 Task: Create new customer invoice with Date Opened: 10-May-23, Select Customer: Depot Collective, Terms: Net 7. Make invoice entry for item-1 with Date: 10-May-23, Description: Spearmint Bb Tea Original Body Hair Inhibitor Balancing Tea
, Income Account: Income:Sales, Quantity: 6, Unit Price: 14.99, Sales Tax: Y, Sales Tax Included: N, Tax Table: Sales Tax. Post Invoice with Post Date: 10-May-23, Post to Accounts: Assets:Accounts Receivable. Pay / Process Payment with Transaction Date: 16-May-23, Amount: 93.54, Transfer Account: Checking Account. Go to 'Print Invoice'. Save a pdf copy of the invoice.
Action: Mouse moved to (151, 44)
Screenshot: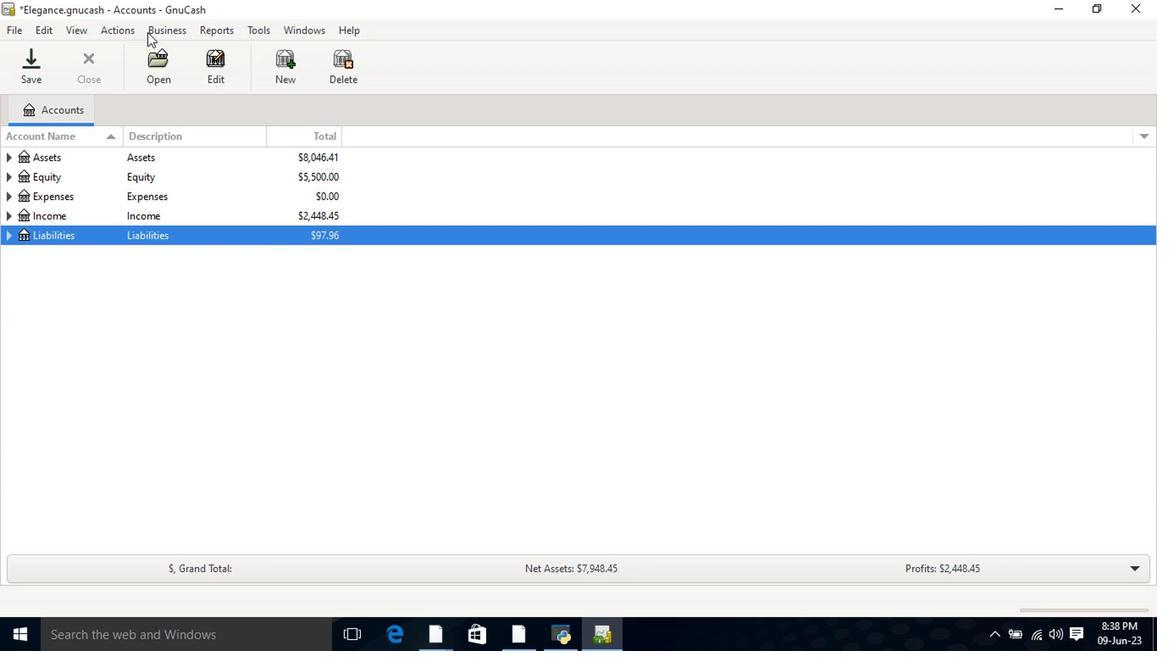 
Action: Mouse pressed left at (151, 44)
Screenshot: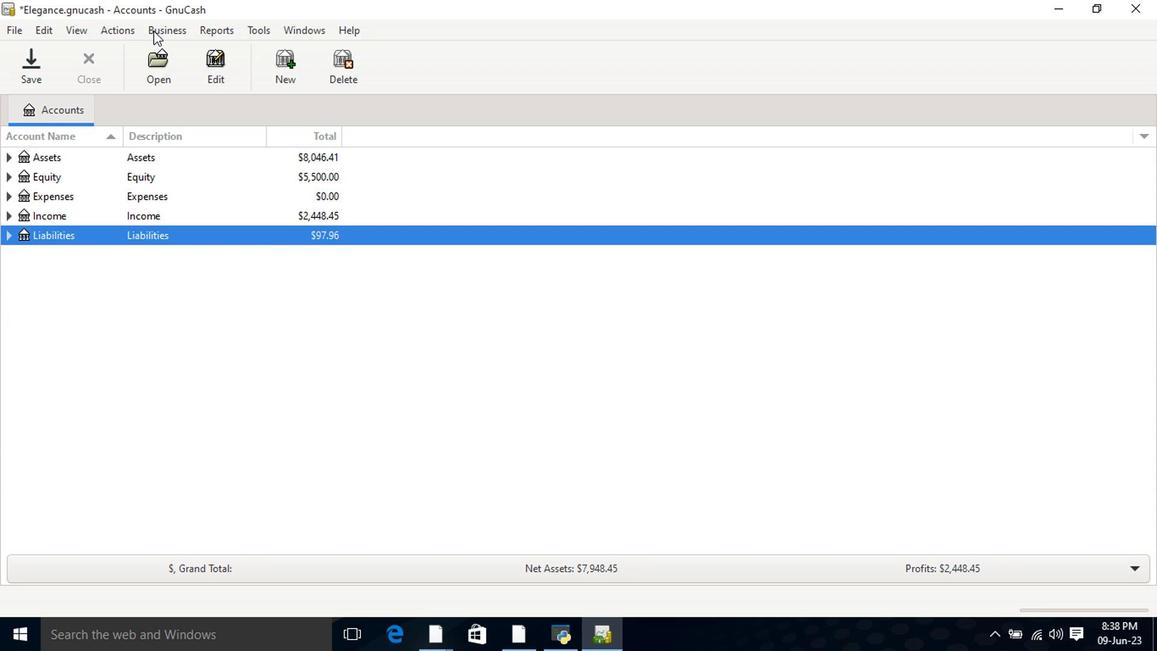 
Action: Mouse moved to (170, 59)
Screenshot: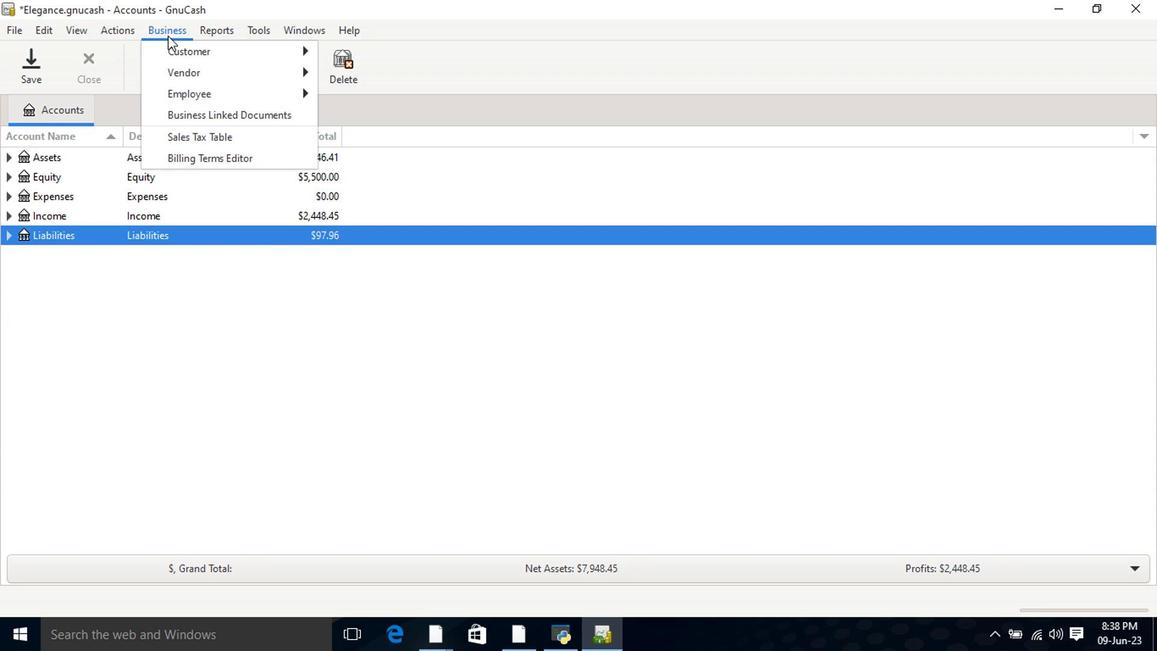 
Action: Mouse pressed left at (170, 59)
Screenshot: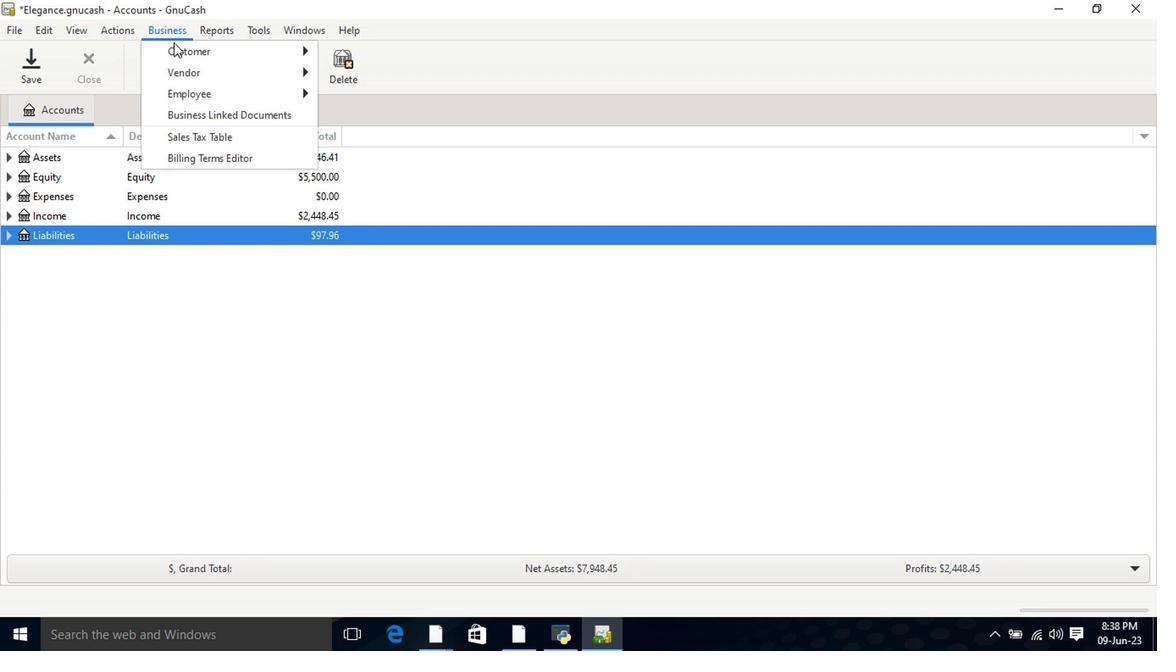 
Action: Mouse moved to (361, 127)
Screenshot: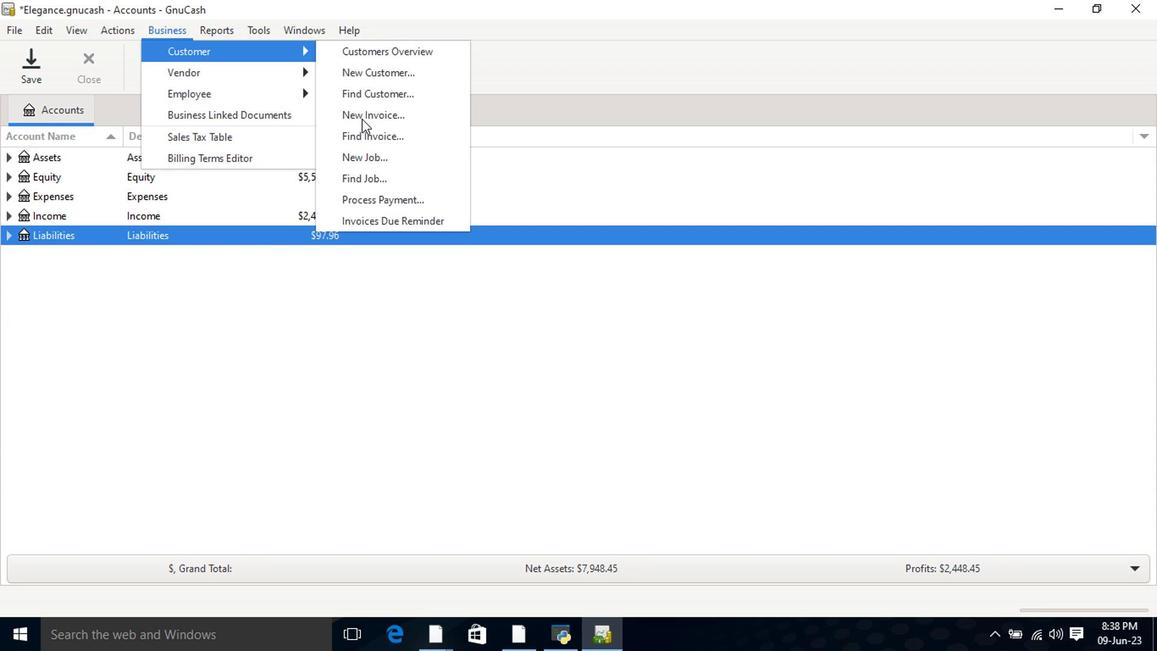 
Action: Mouse pressed left at (361, 127)
Screenshot: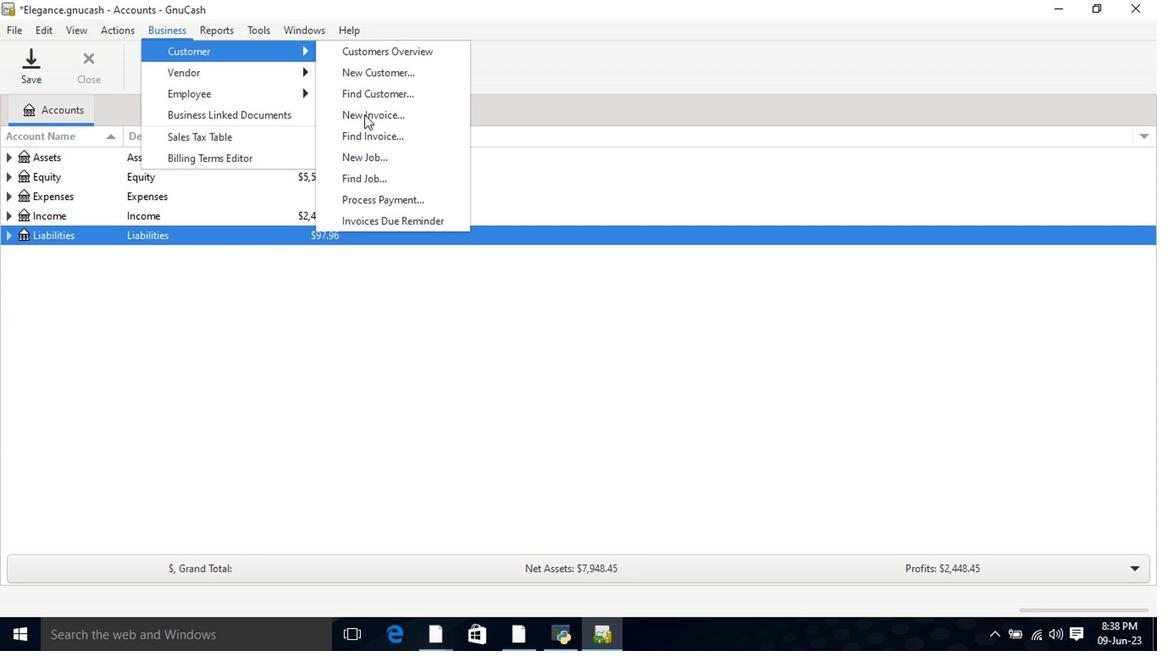 
Action: Mouse moved to (688, 265)
Screenshot: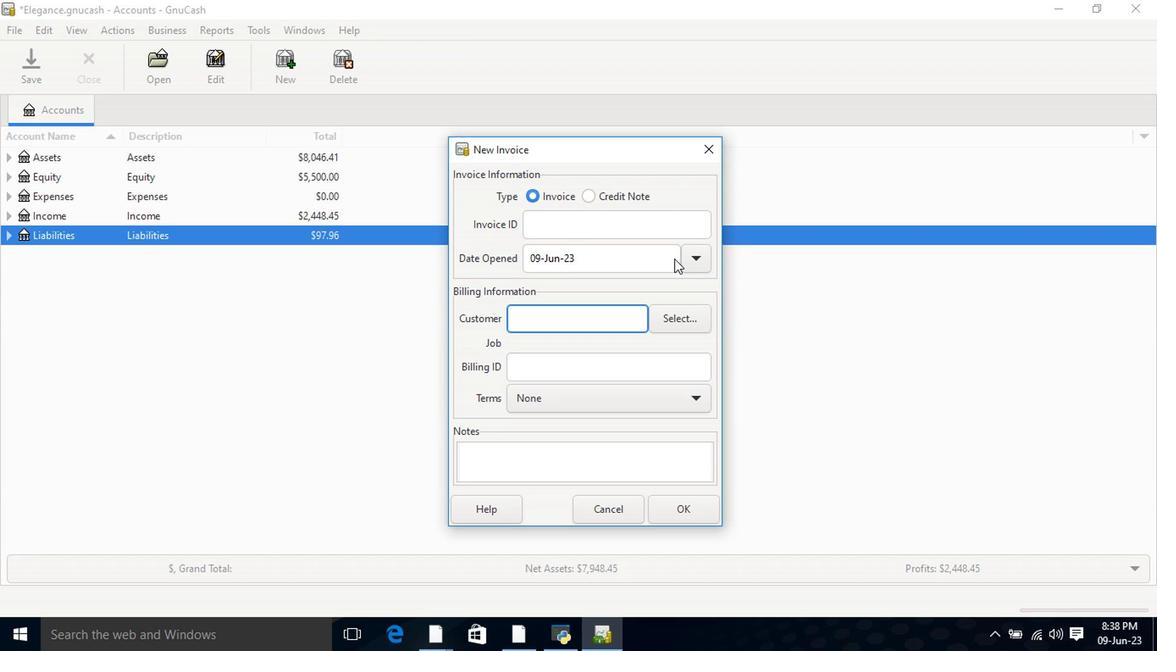 
Action: Mouse pressed left at (688, 265)
Screenshot: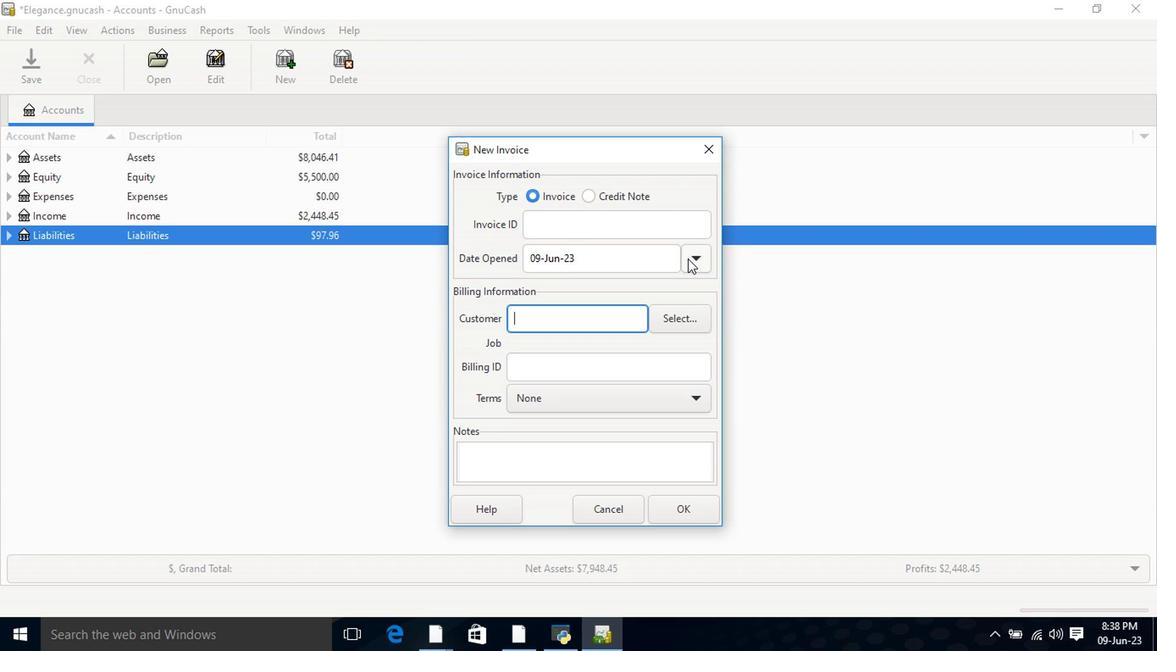 
Action: Mouse moved to (557, 288)
Screenshot: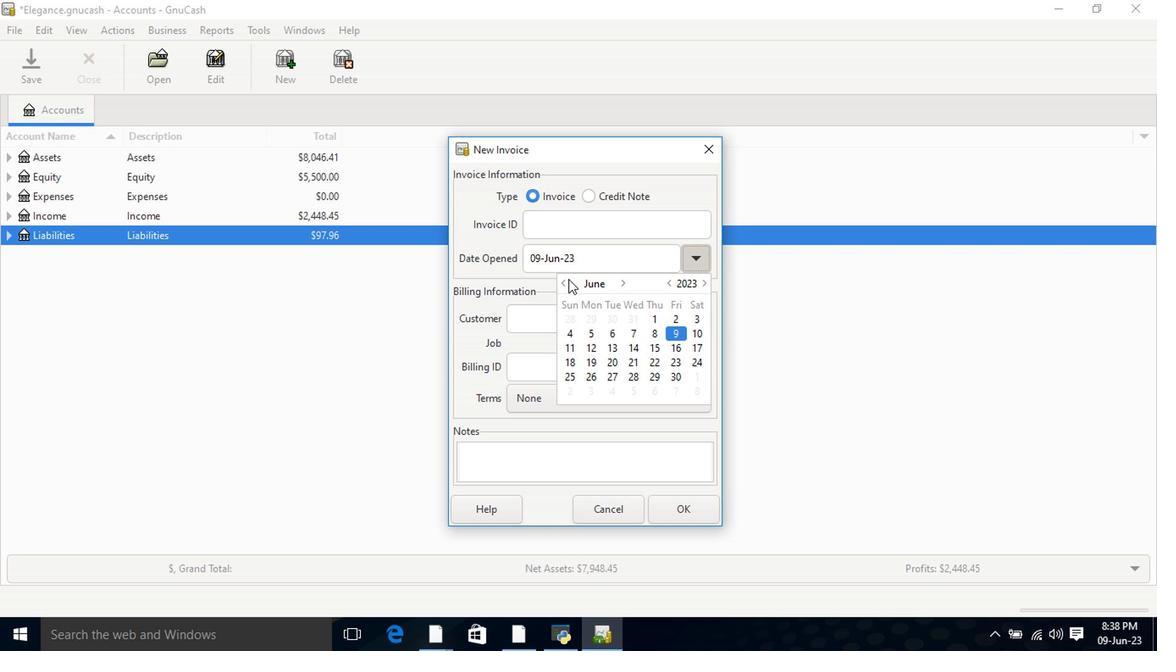 
Action: Mouse pressed left at (557, 288)
Screenshot: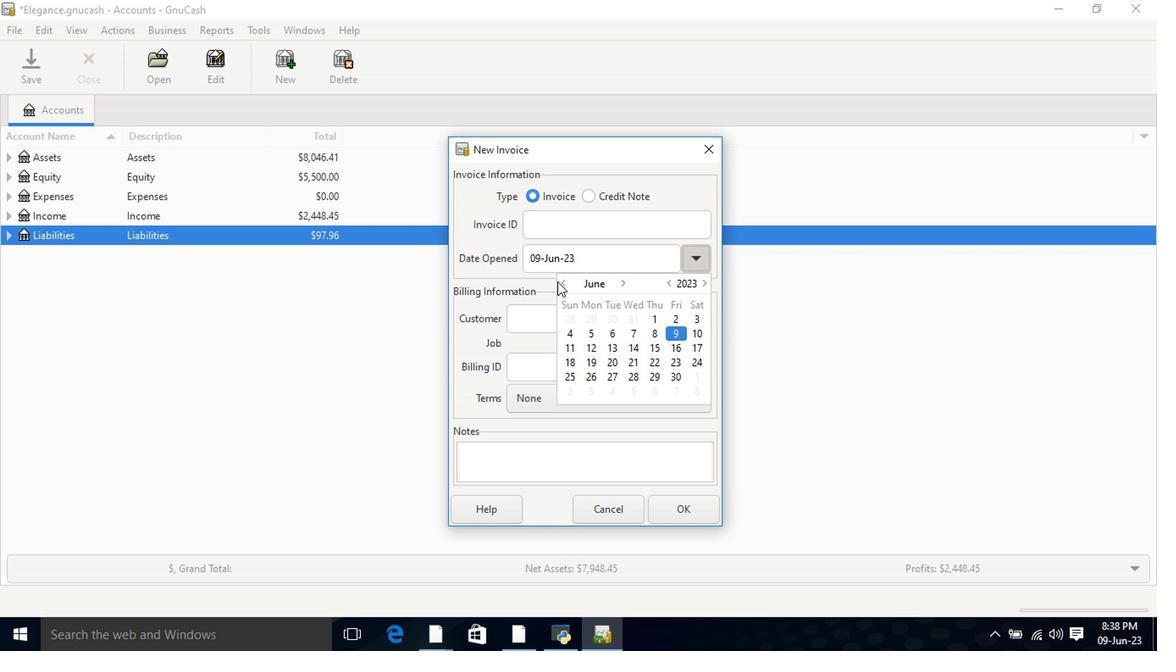 
Action: Mouse moved to (690, 262)
Screenshot: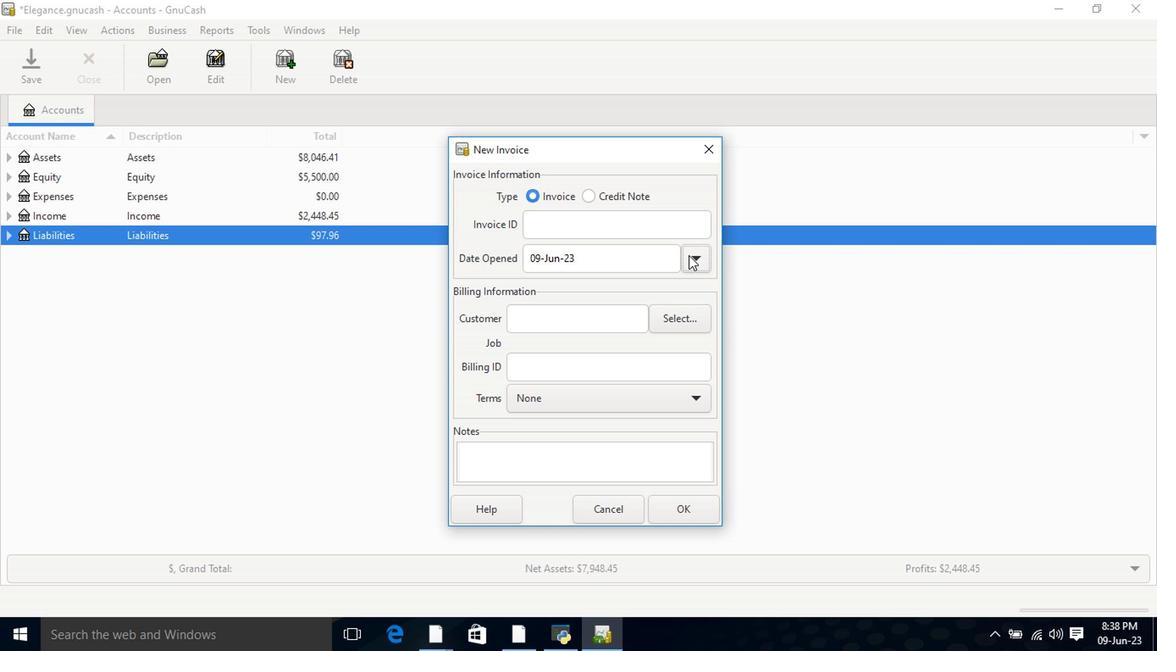 
Action: Mouse pressed left at (690, 262)
Screenshot: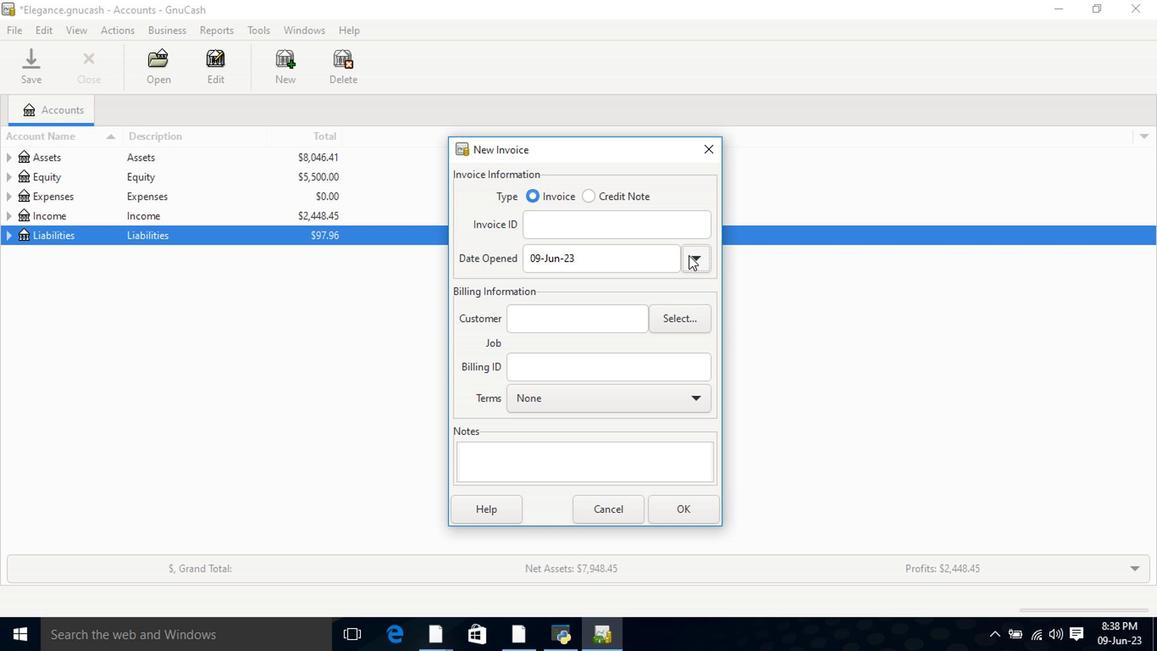 
Action: Mouse moved to (563, 288)
Screenshot: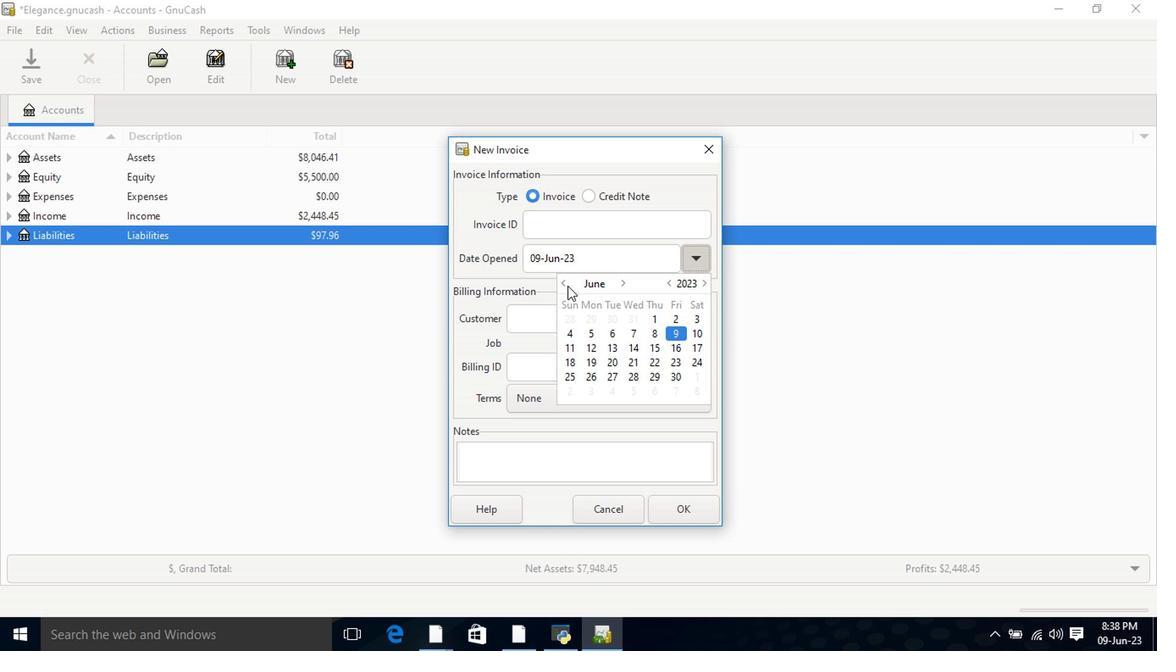 
Action: Mouse pressed left at (563, 288)
Screenshot: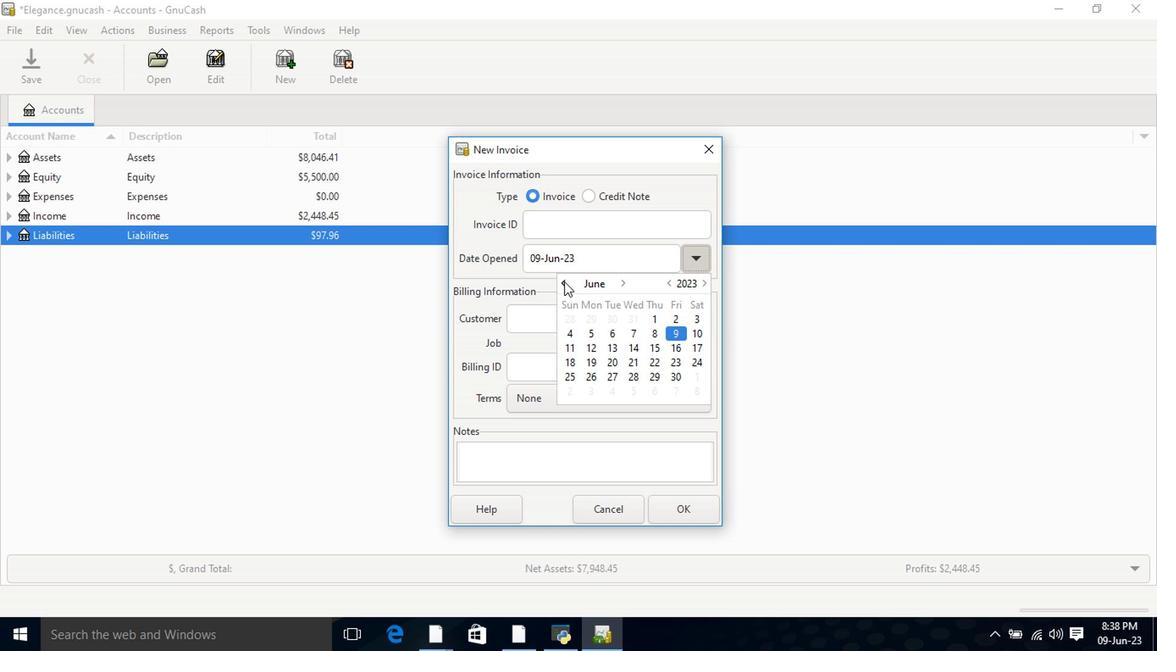 
Action: Mouse moved to (639, 337)
Screenshot: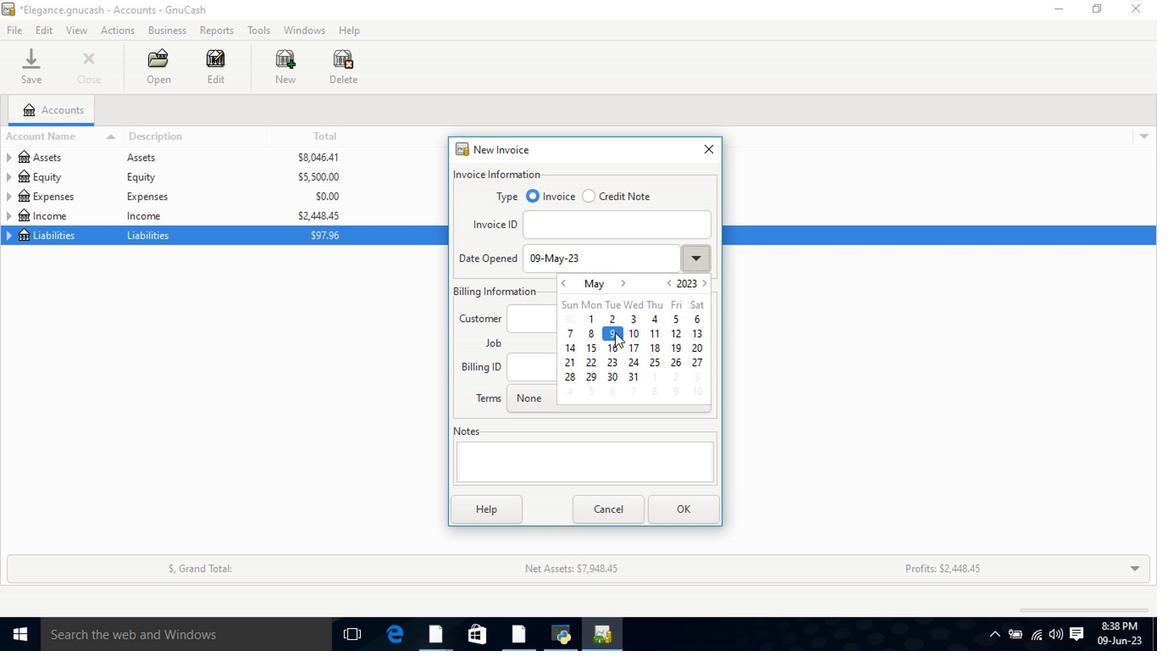 
Action: Mouse pressed left at (639, 337)
Screenshot: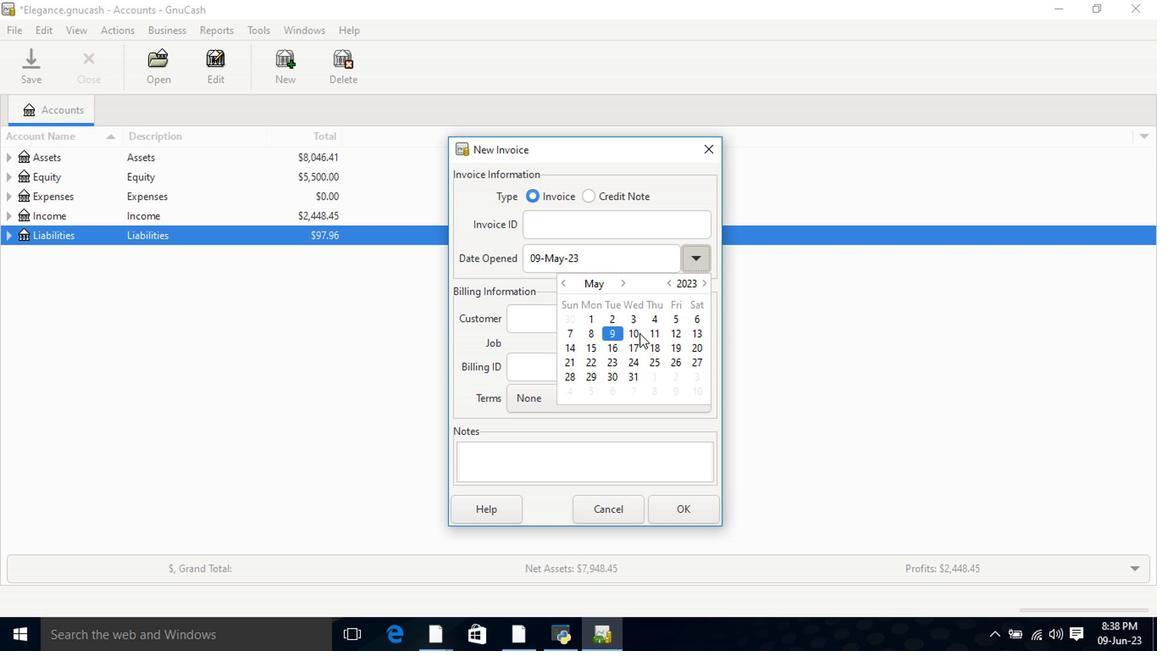 
Action: Mouse pressed left at (639, 337)
Screenshot: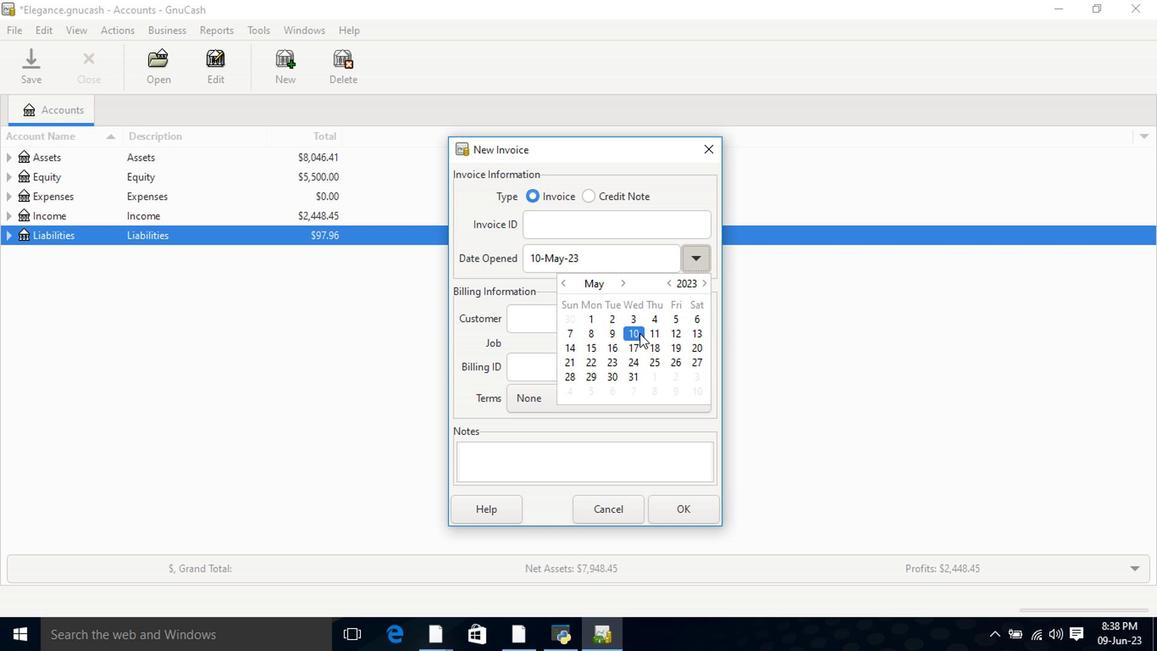
Action: Mouse moved to (578, 319)
Screenshot: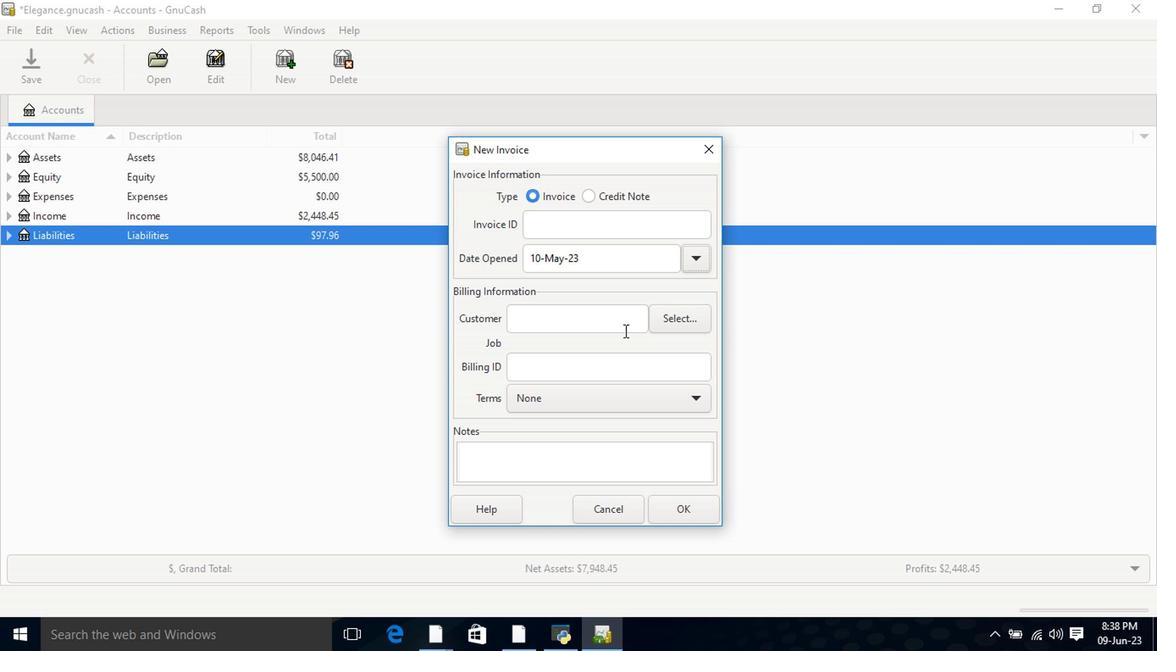
Action: Mouse pressed left at (578, 319)
Screenshot: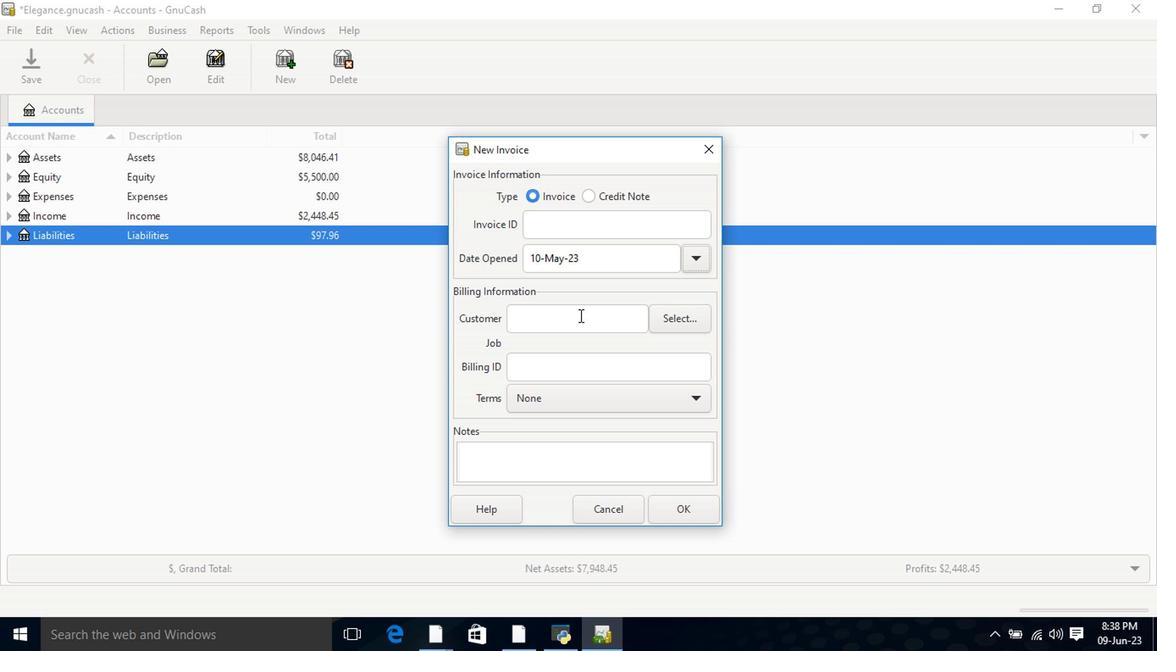 
Action: Key pressed <Key.shift>Depo
Screenshot: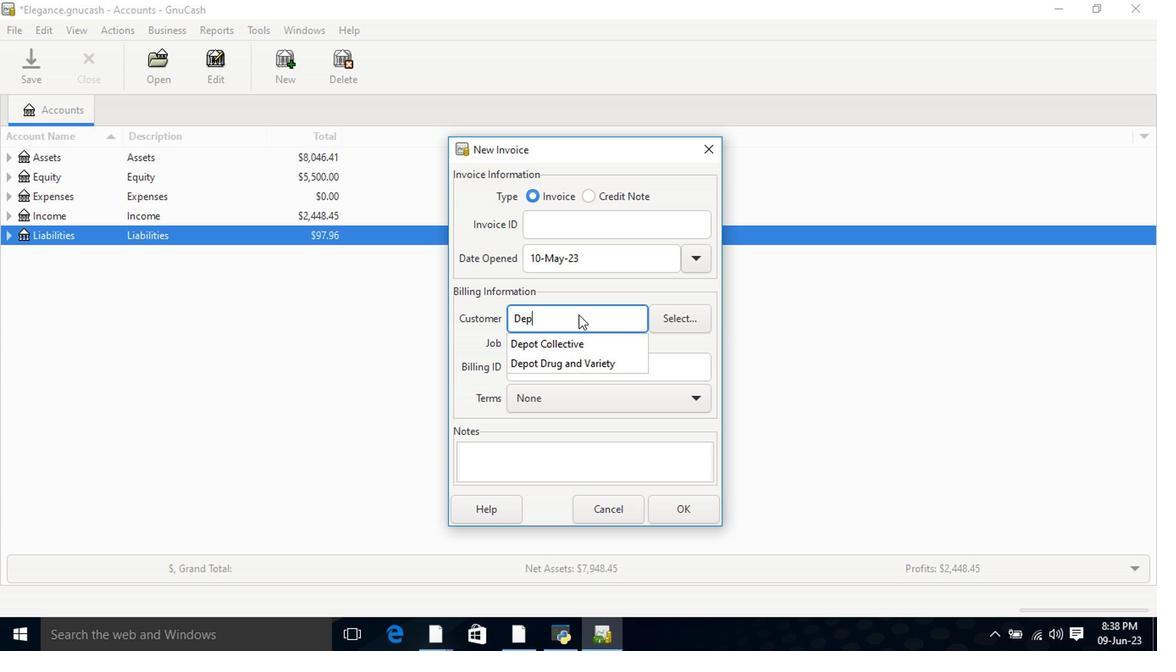 
Action: Mouse moved to (557, 344)
Screenshot: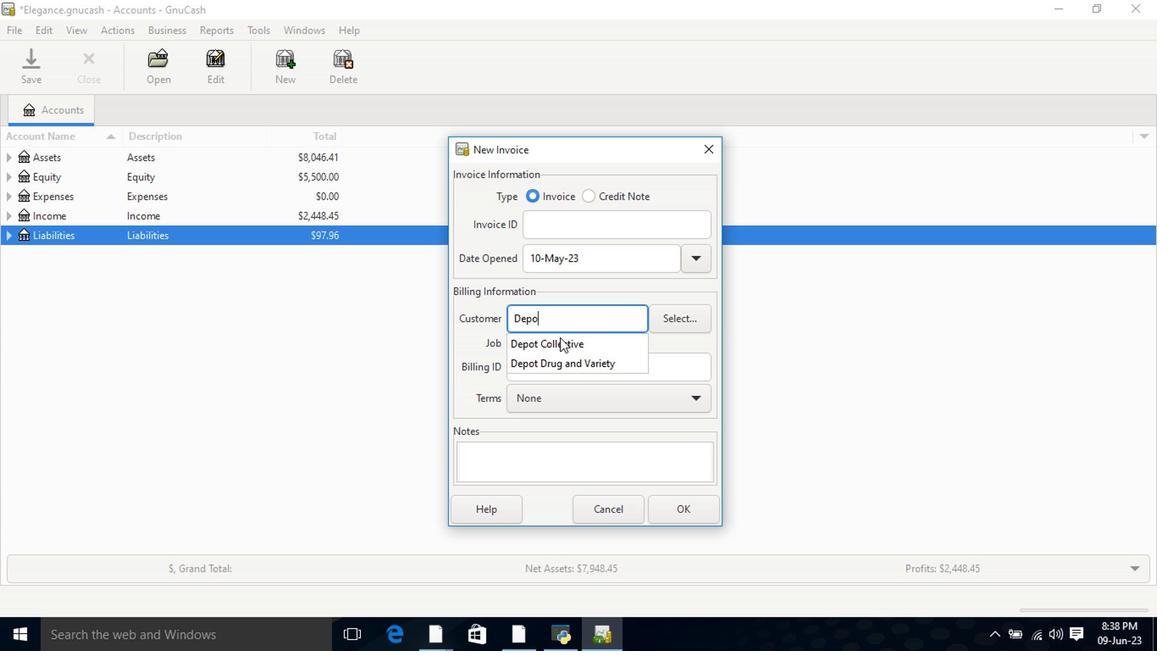 
Action: Mouse pressed left at (557, 344)
Screenshot: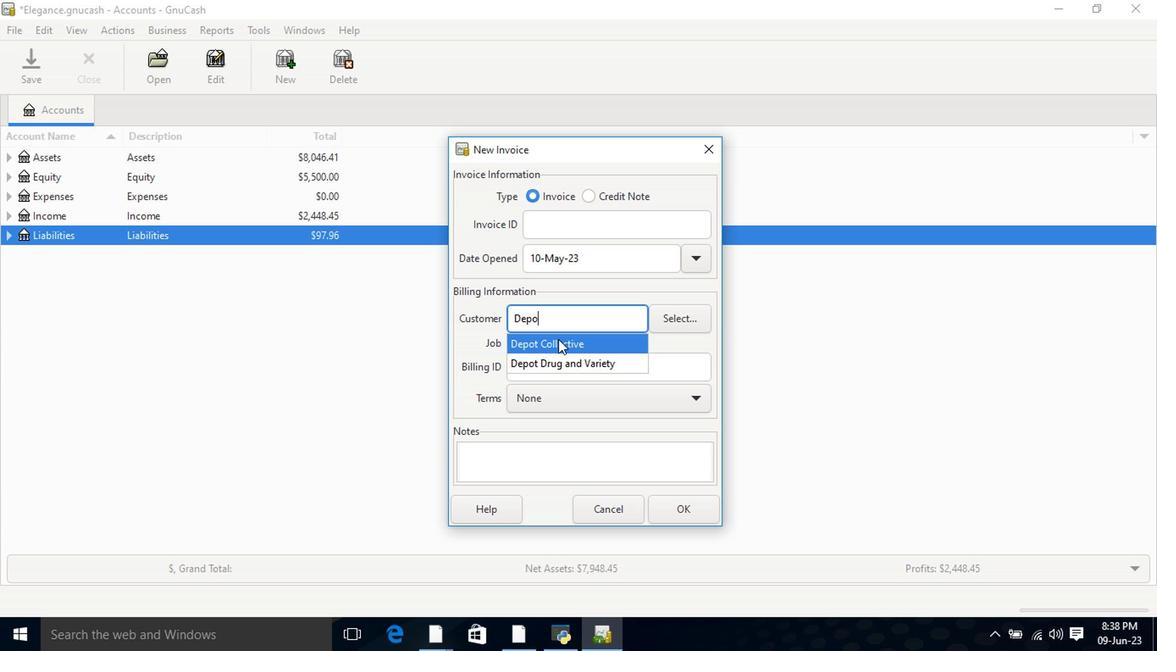 
Action: Mouse moved to (557, 408)
Screenshot: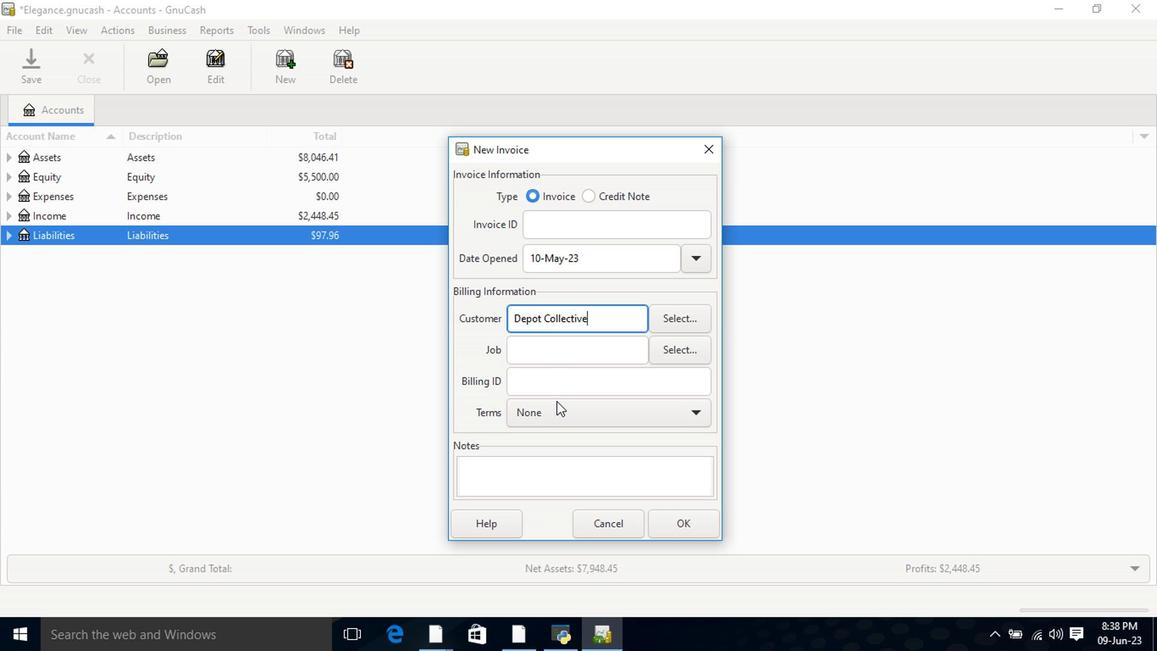 
Action: Mouse pressed left at (557, 408)
Screenshot: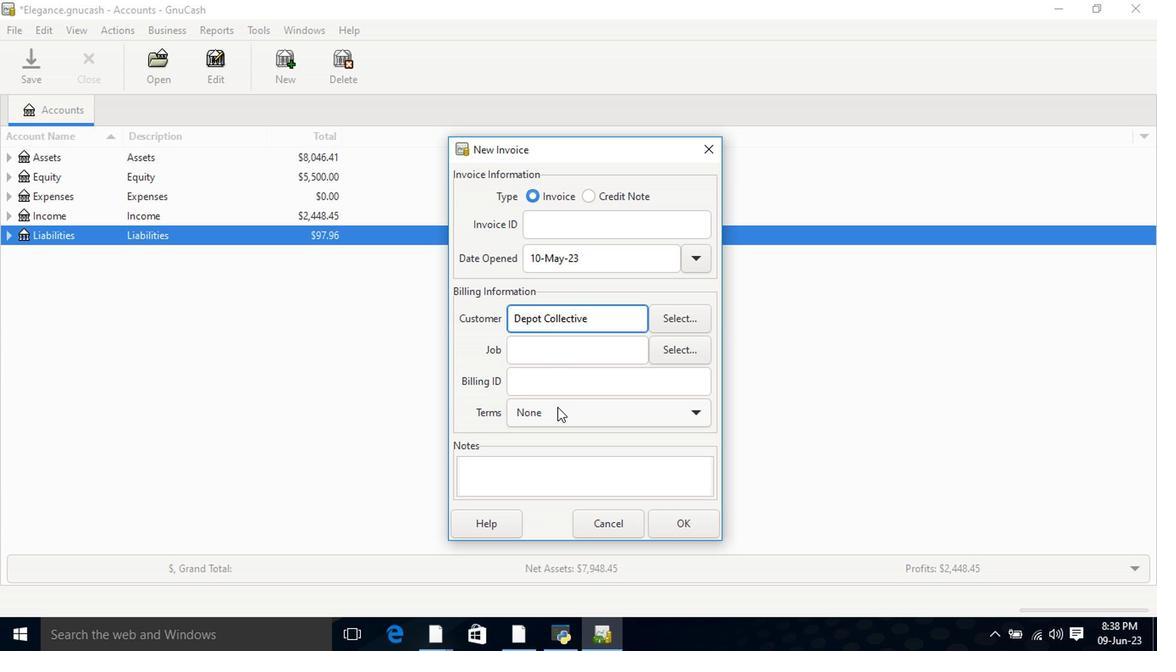 
Action: Mouse moved to (538, 481)
Screenshot: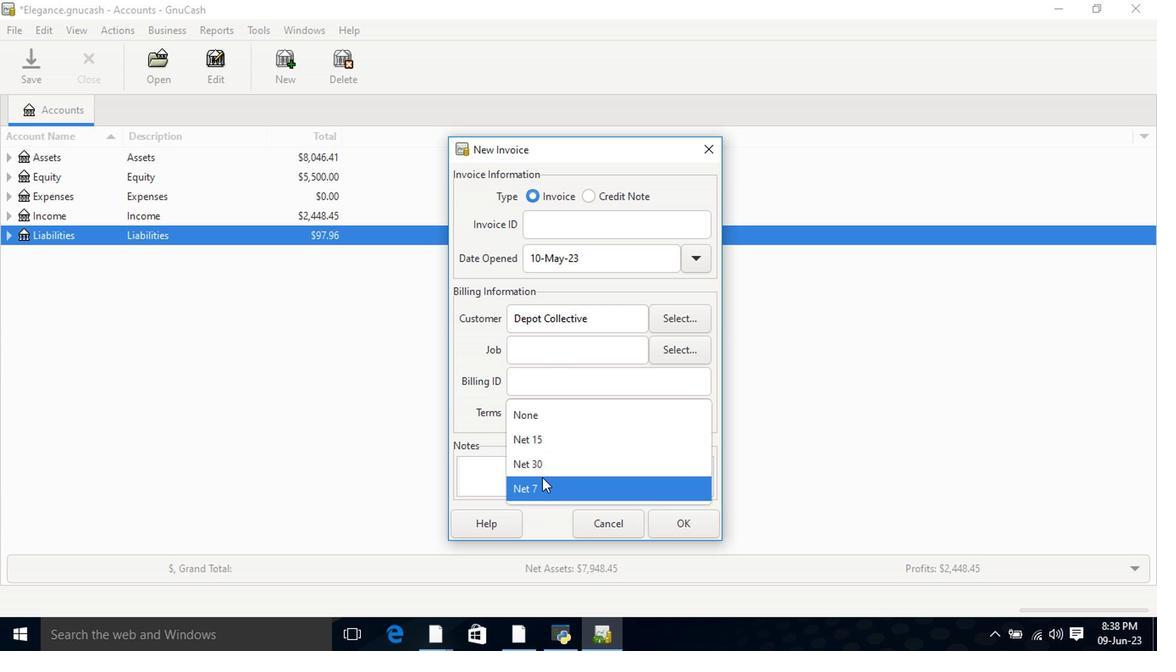 
Action: Mouse pressed left at (538, 481)
Screenshot: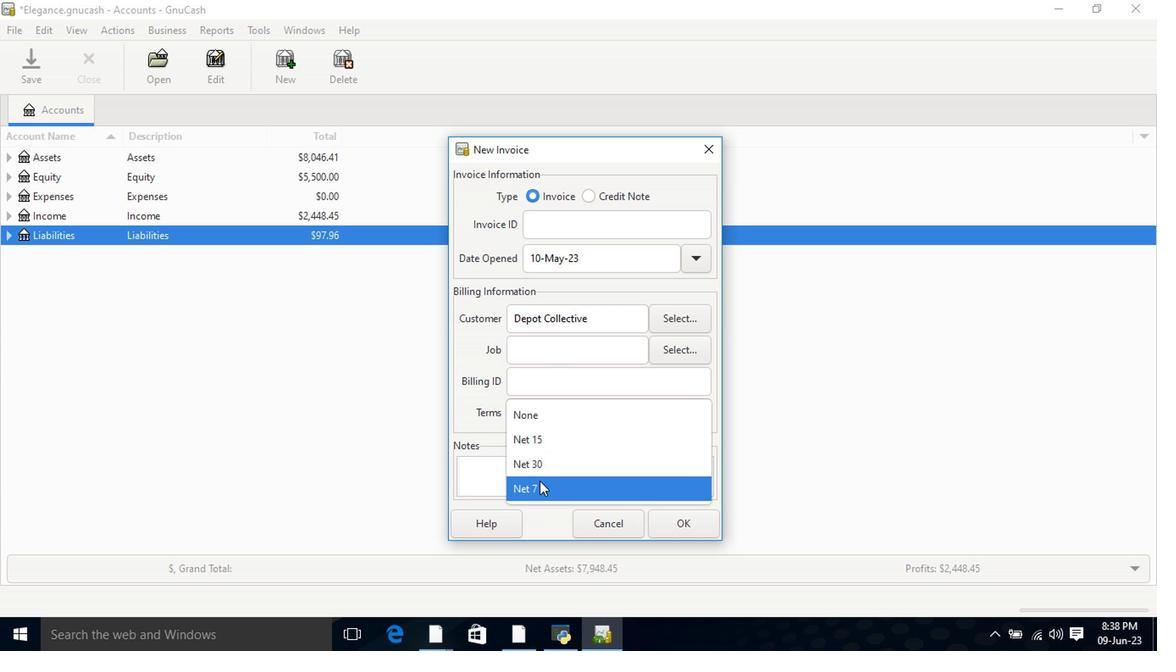 
Action: Mouse moved to (676, 517)
Screenshot: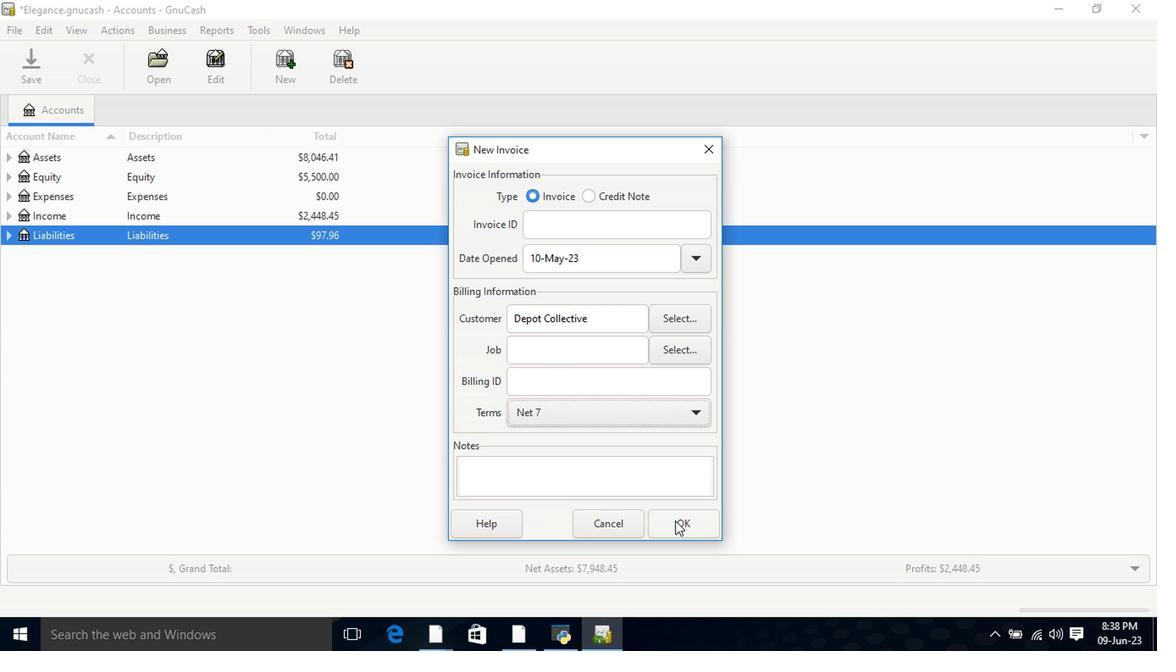 
Action: Mouse pressed left at (676, 517)
Screenshot: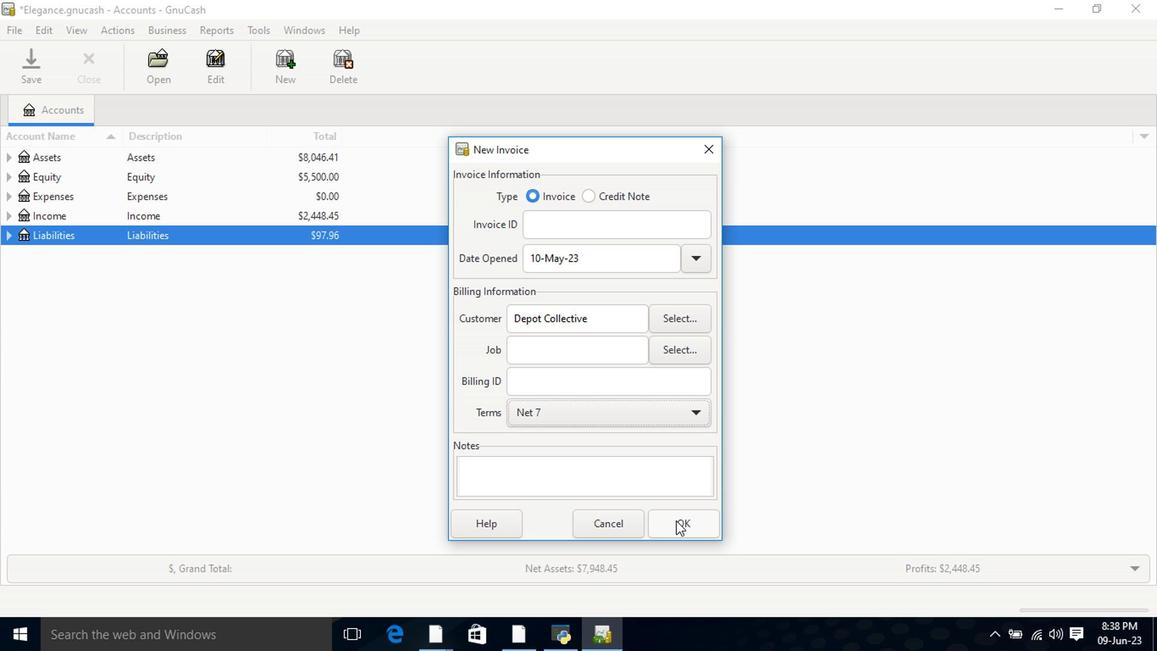 
Action: Mouse moved to (75, 334)
Screenshot: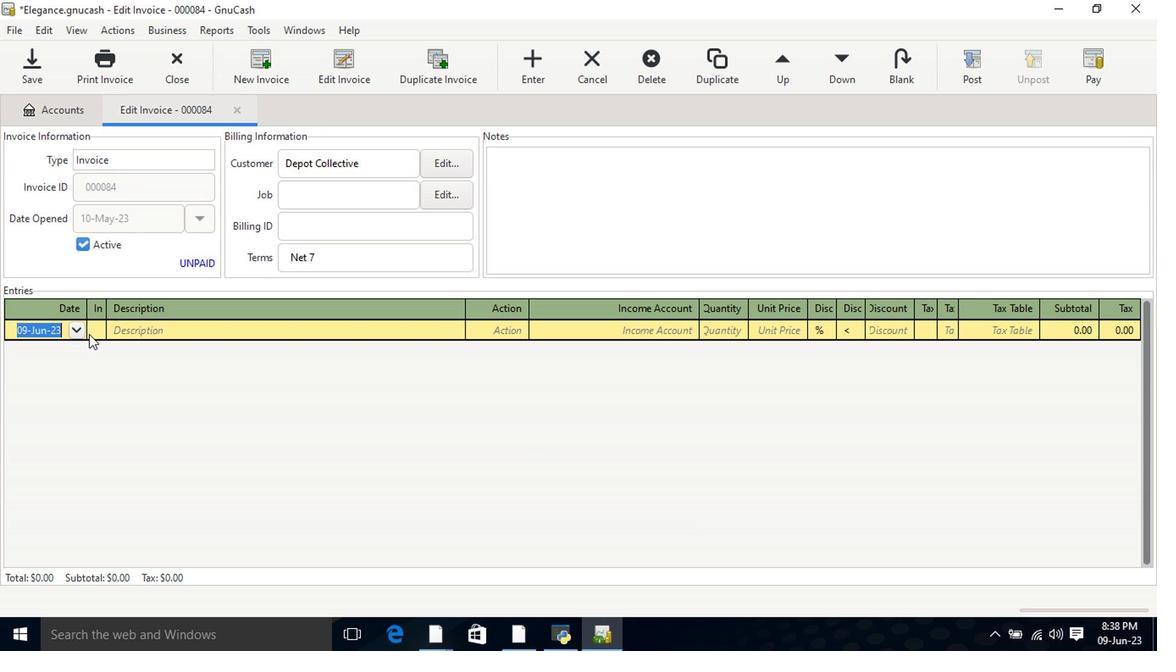 
Action: Mouse pressed left at (75, 334)
Screenshot: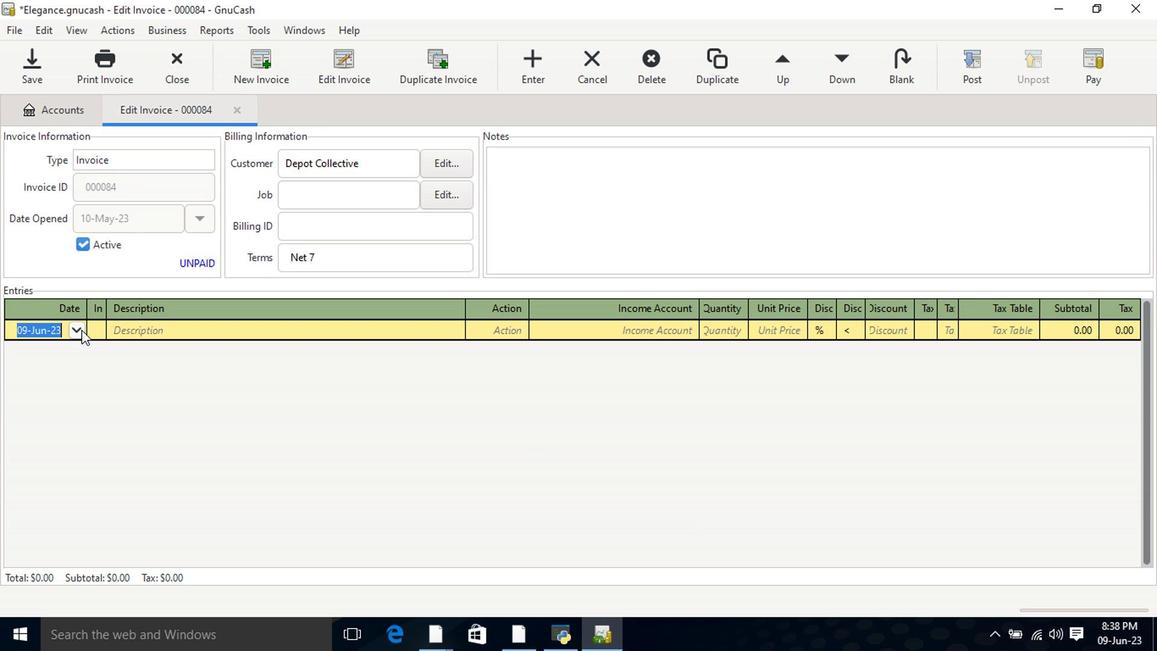 
Action: Mouse moved to (5, 352)
Screenshot: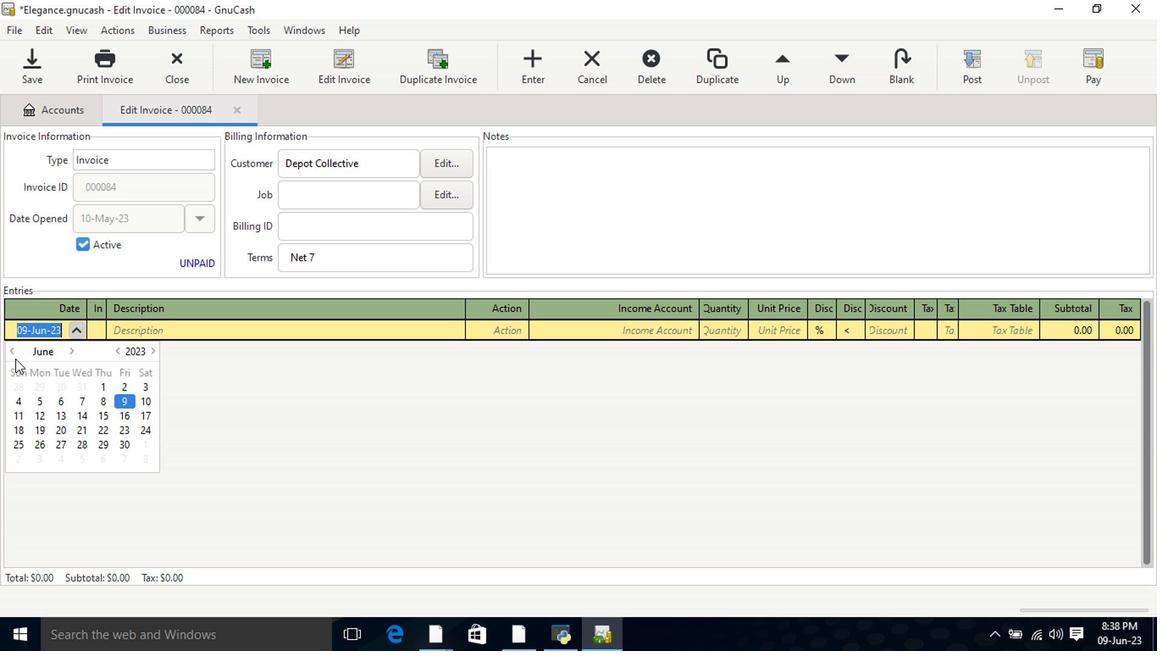 
Action: Mouse pressed left at (5, 352)
Screenshot: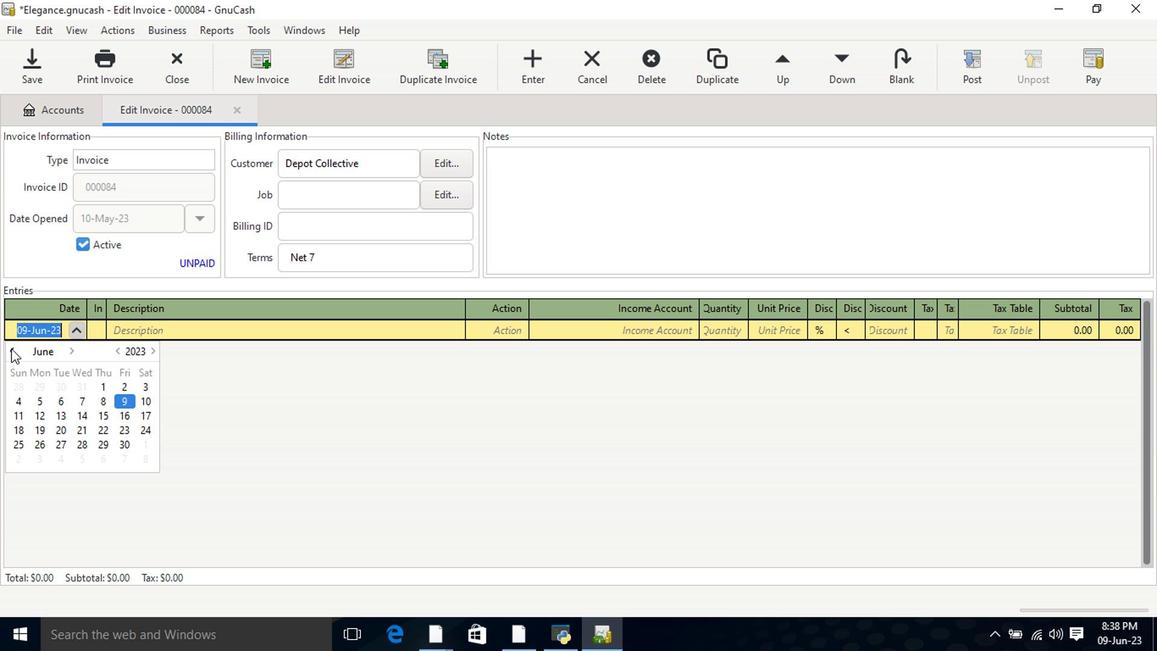 
Action: Mouse moved to (81, 403)
Screenshot: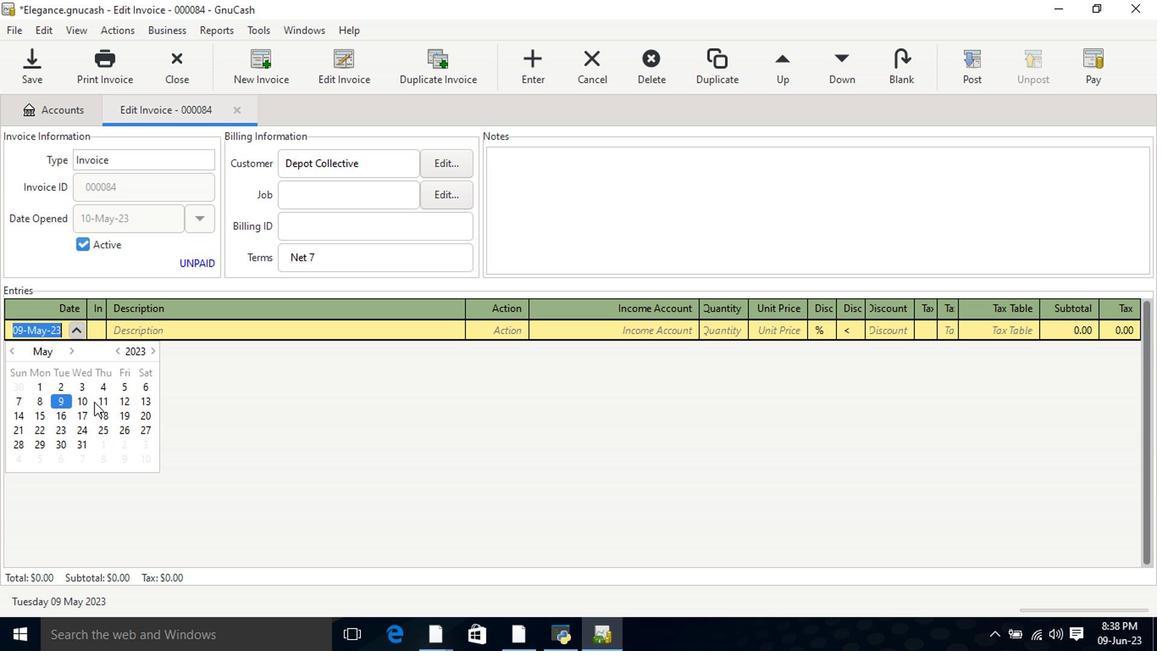 
Action: Mouse pressed left at (81, 403)
Screenshot: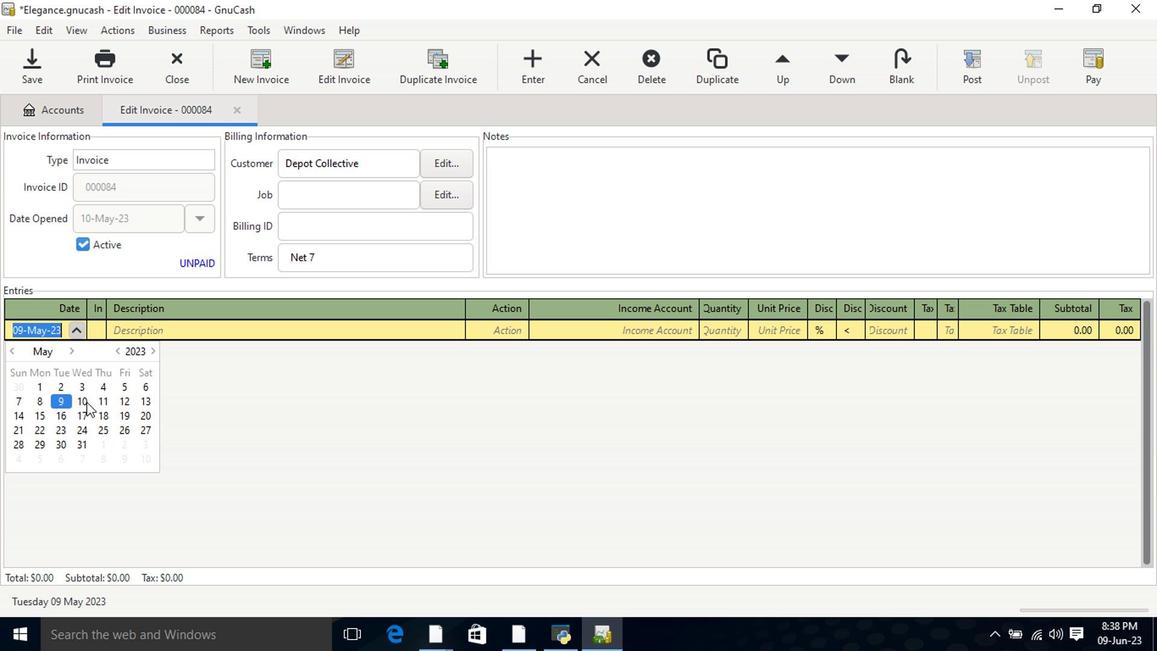 
Action: Mouse pressed left at (81, 403)
Screenshot: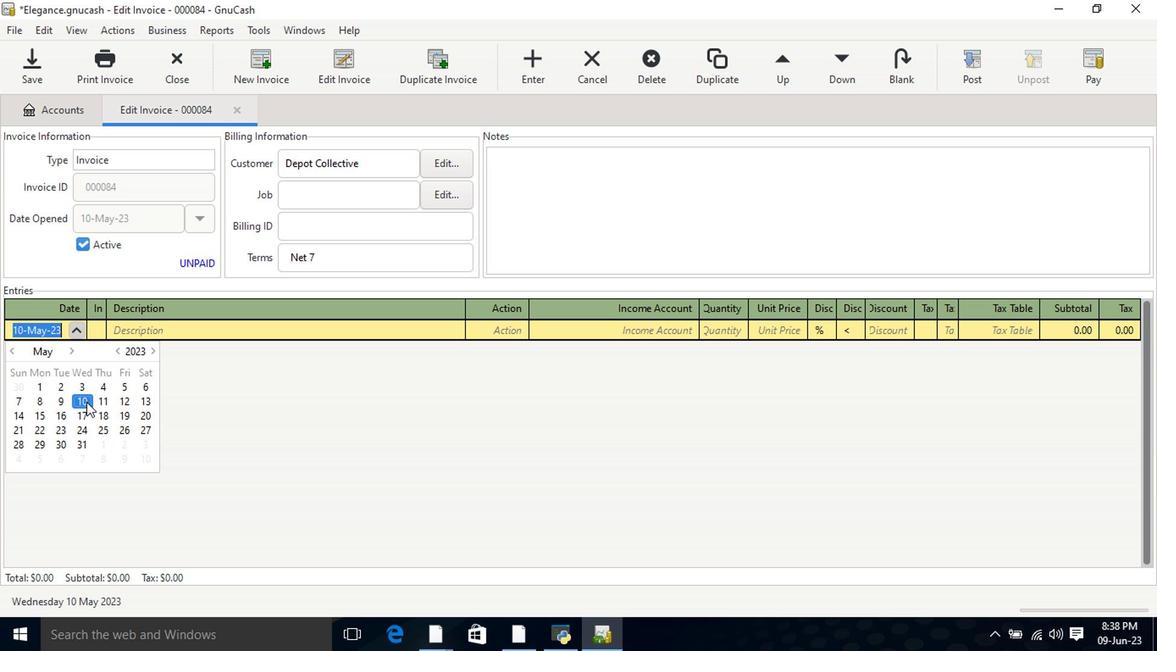 
Action: Mouse moved to (141, 338)
Screenshot: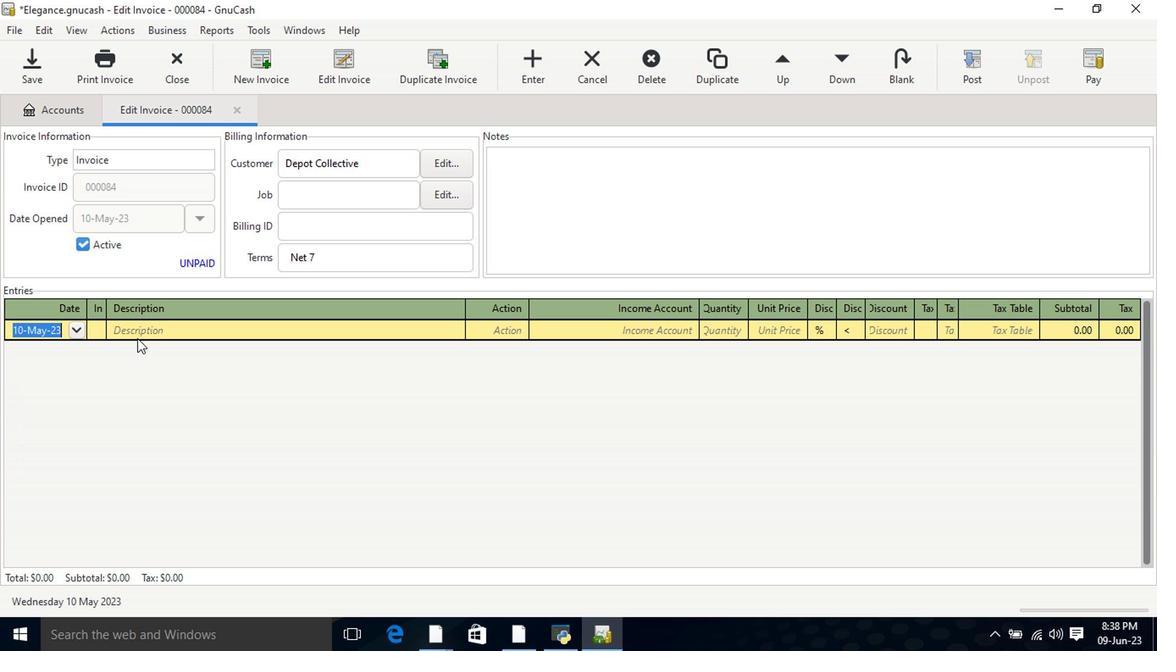 
Action: Mouse pressed left at (141, 338)
Screenshot: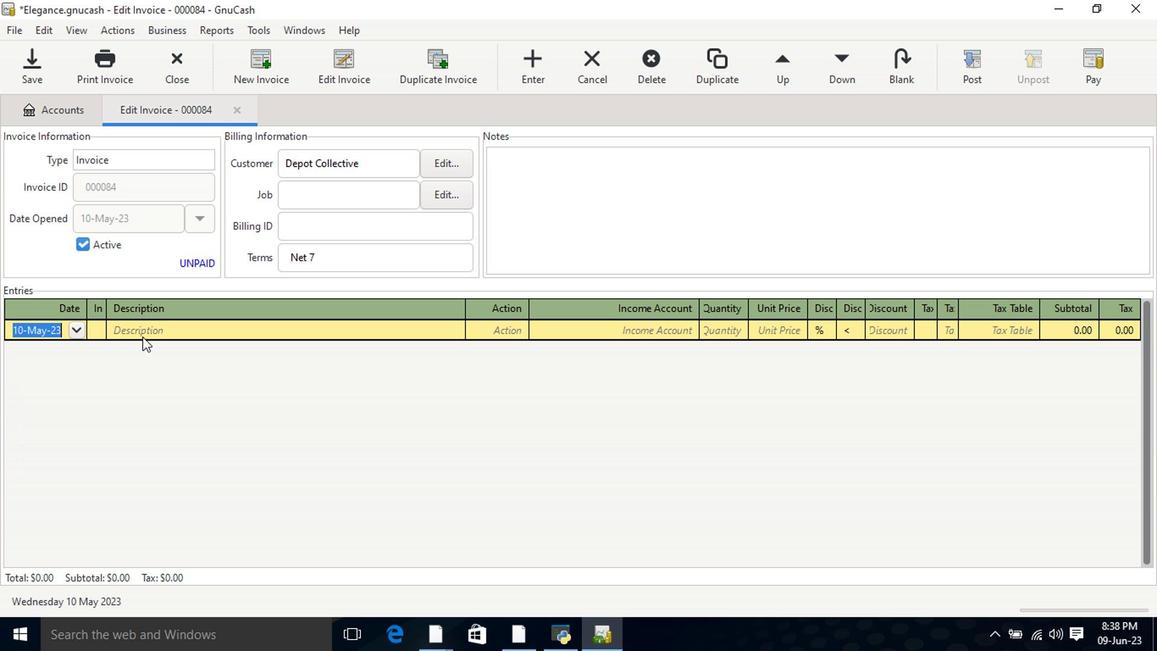 
Action: Key pressed <Key.shift>Spearm
Screenshot: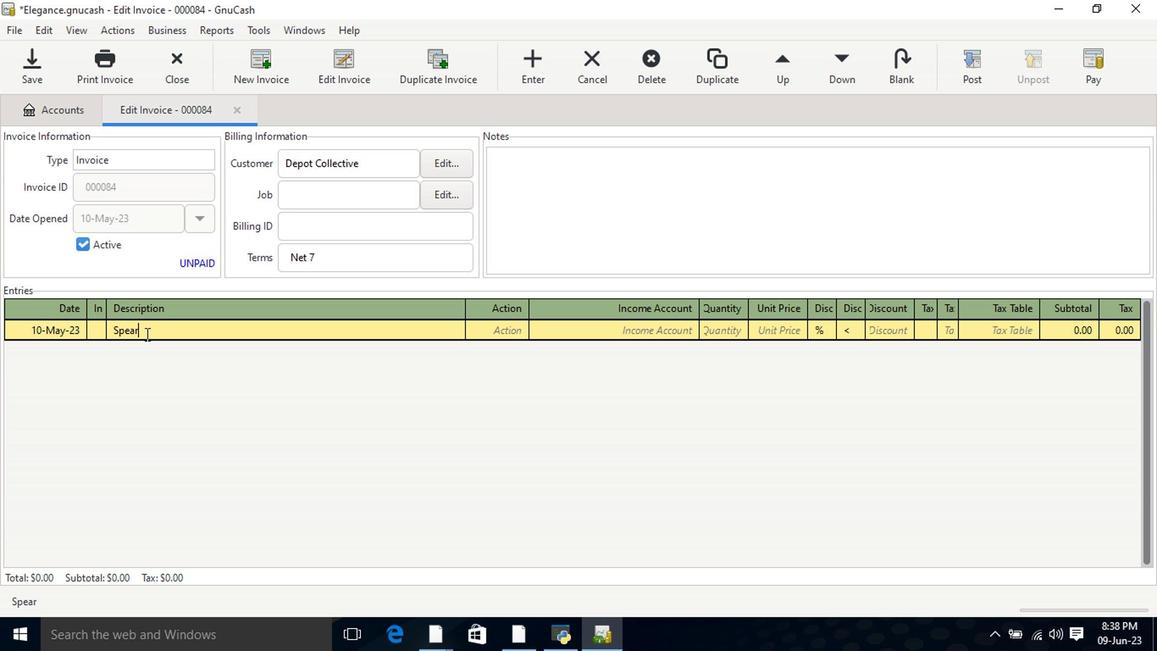 
Action: Mouse moved to (141, 338)
Screenshot: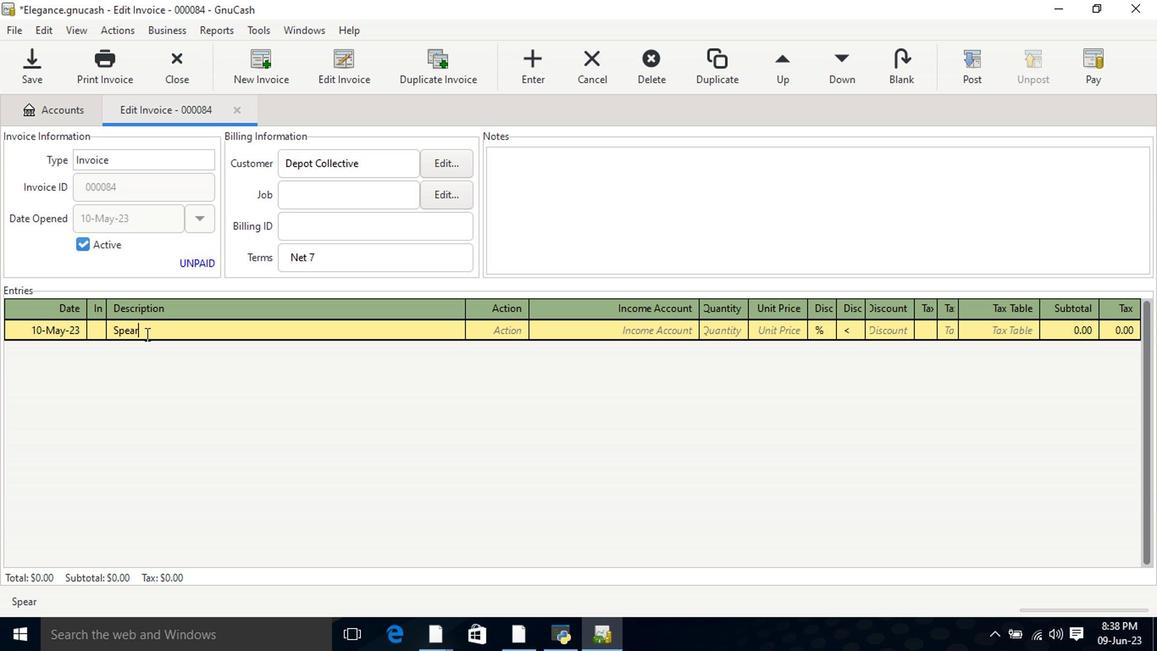 
Action: Key pressed int<Key.space><Key.shift>Bb<Key.space><Key.shift>Tea<Key.space><Key.shift>Original<Key.space><Key.shift>Body<Key.space><Key.shift>Hair<Key.space><Key.shift>Inhibitor<Key.space><Key.shift>Balancing<Key.space><Key.shift>Tea<Key.tab><Key.tab>incom<Key.down><Key.down><Key.down><Key.tab>6<Key.tab>14.99<Key.tab>
Screenshot: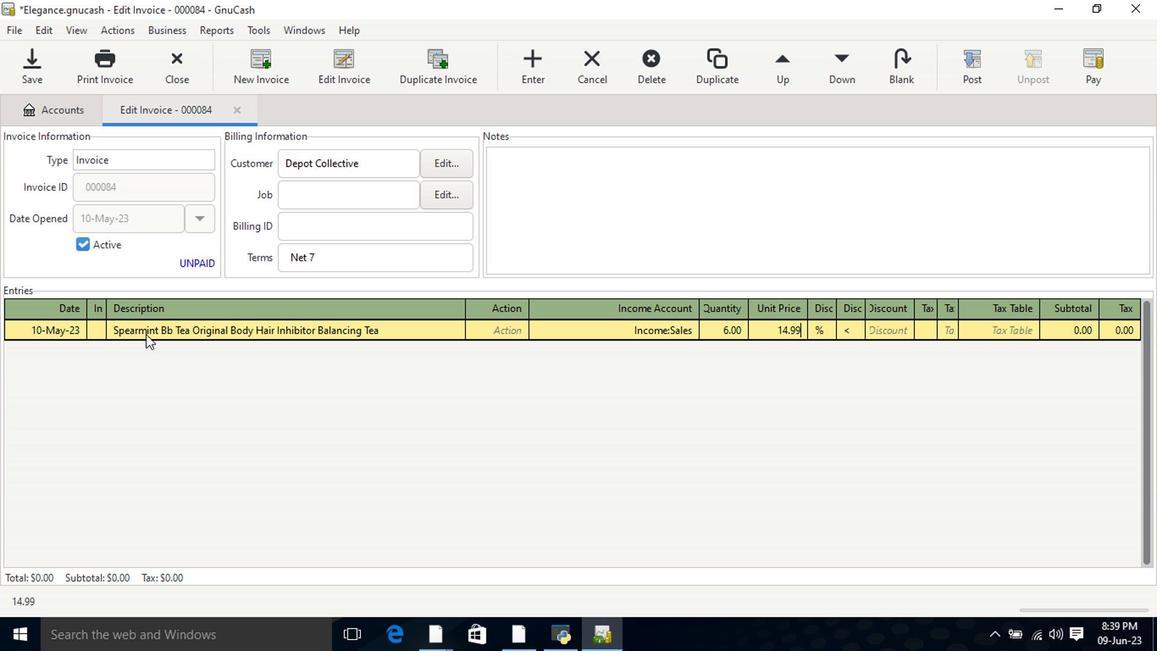 
Action: Mouse moved to (935, 334)
Screenshot: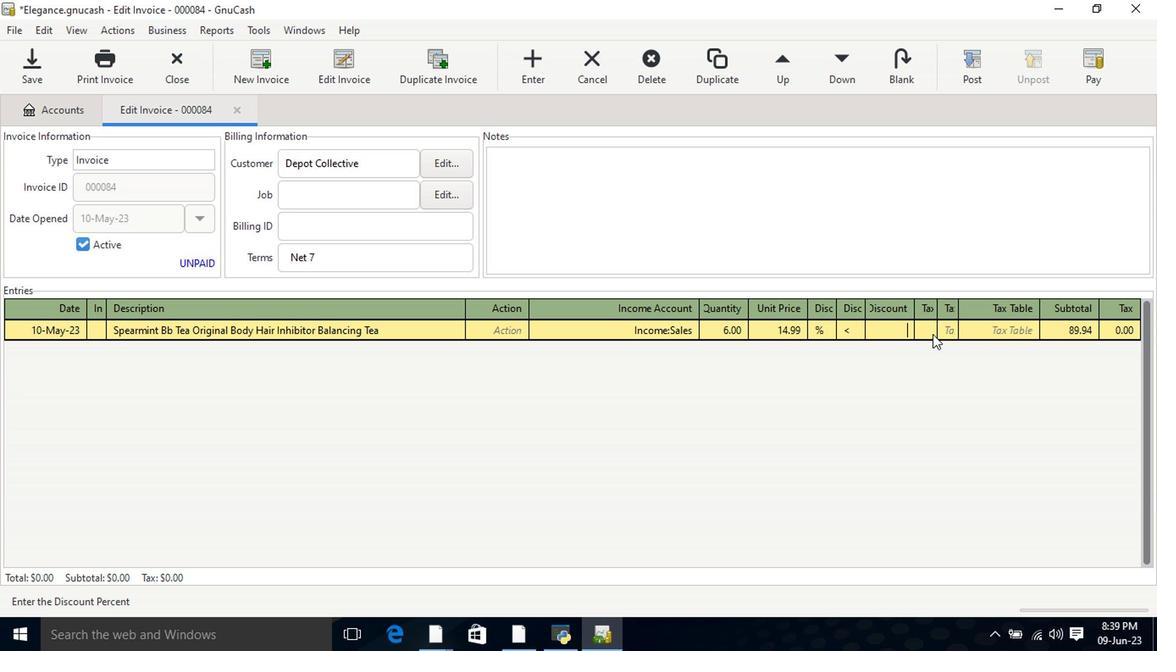 
Action: Mouse pressed left at (935, 334)
Screenshot: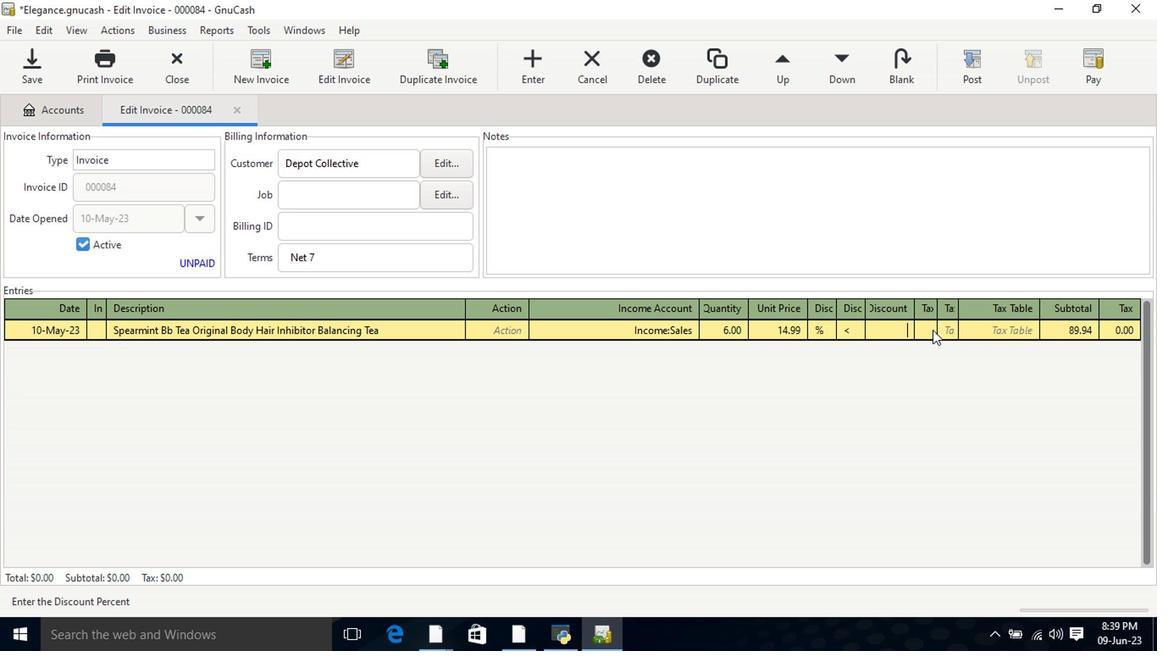 
Action: Mouse moved to (980, 329)
Screenshot: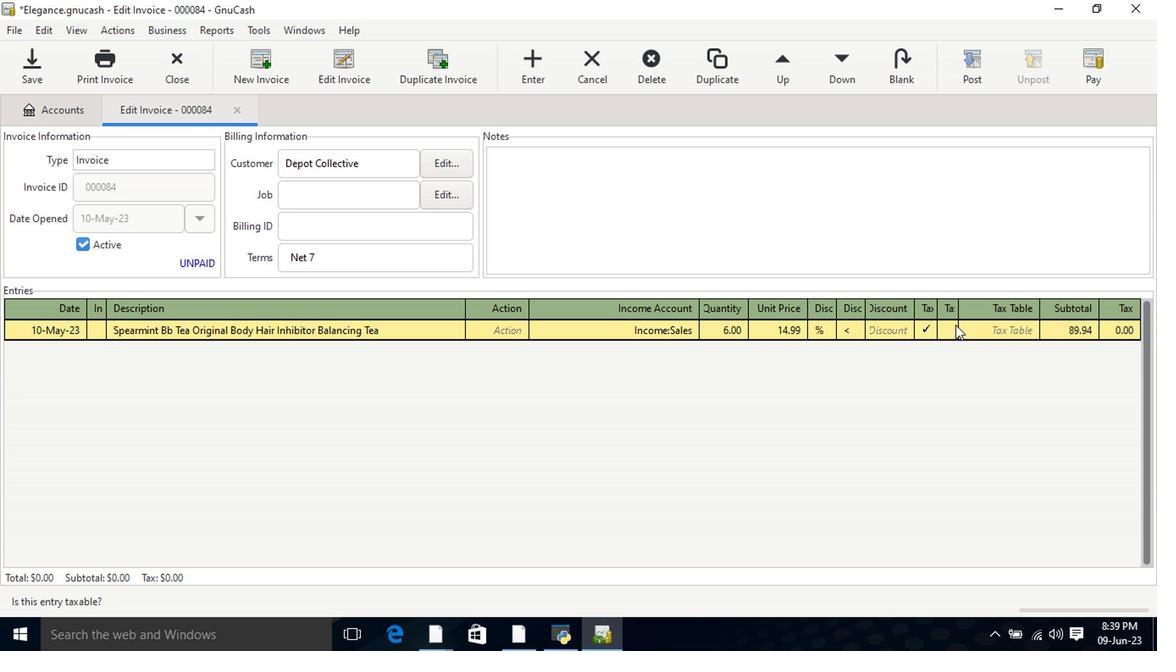 
Action: Key pressed <Key.tab>
Screenshot: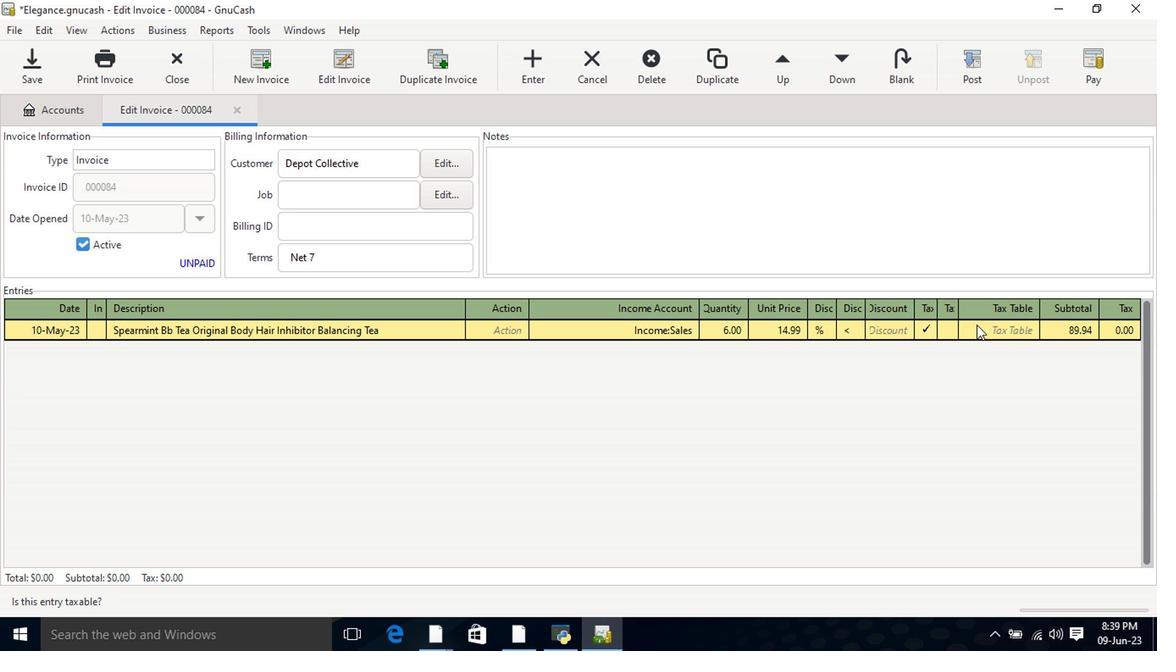
Action: Mouse moved to (1025, 330)
Screenshot: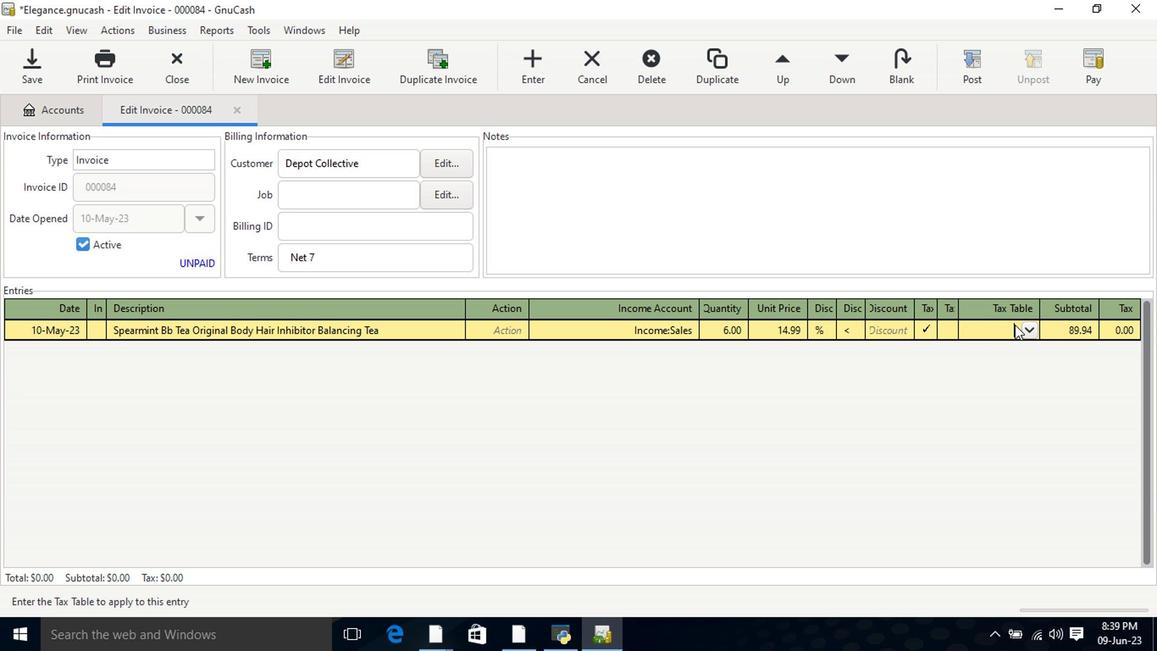 
Action: Mouse pressed left at (1025, 330)
Screenshot: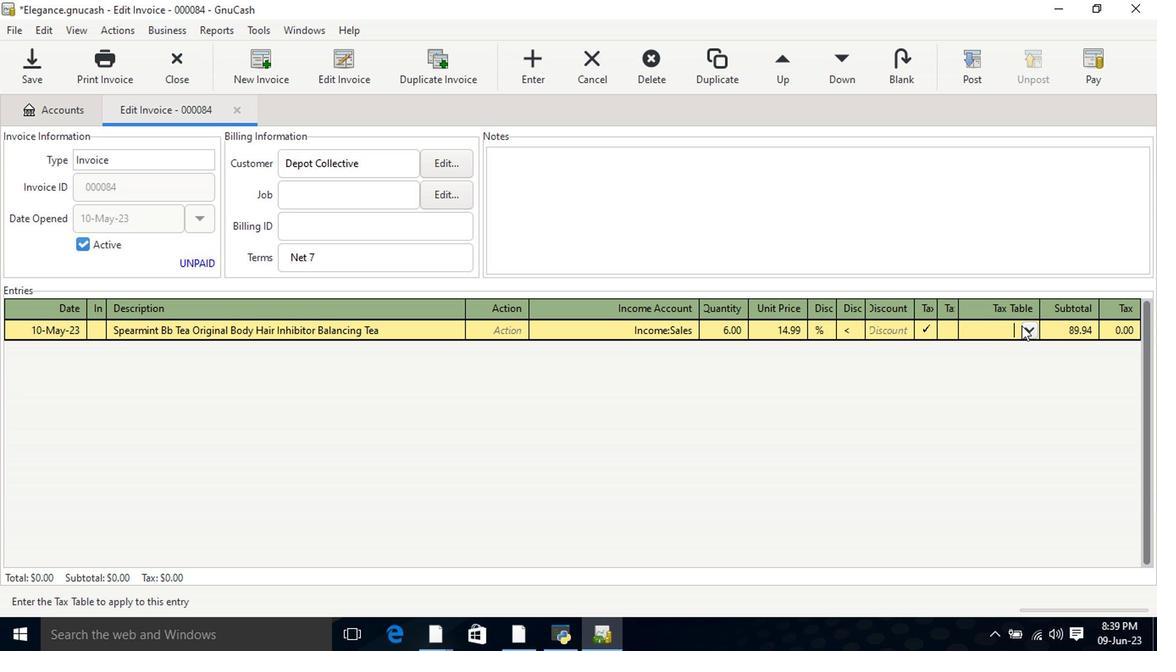 
Action: Mouse moved to (1002, 348)
Screenshot: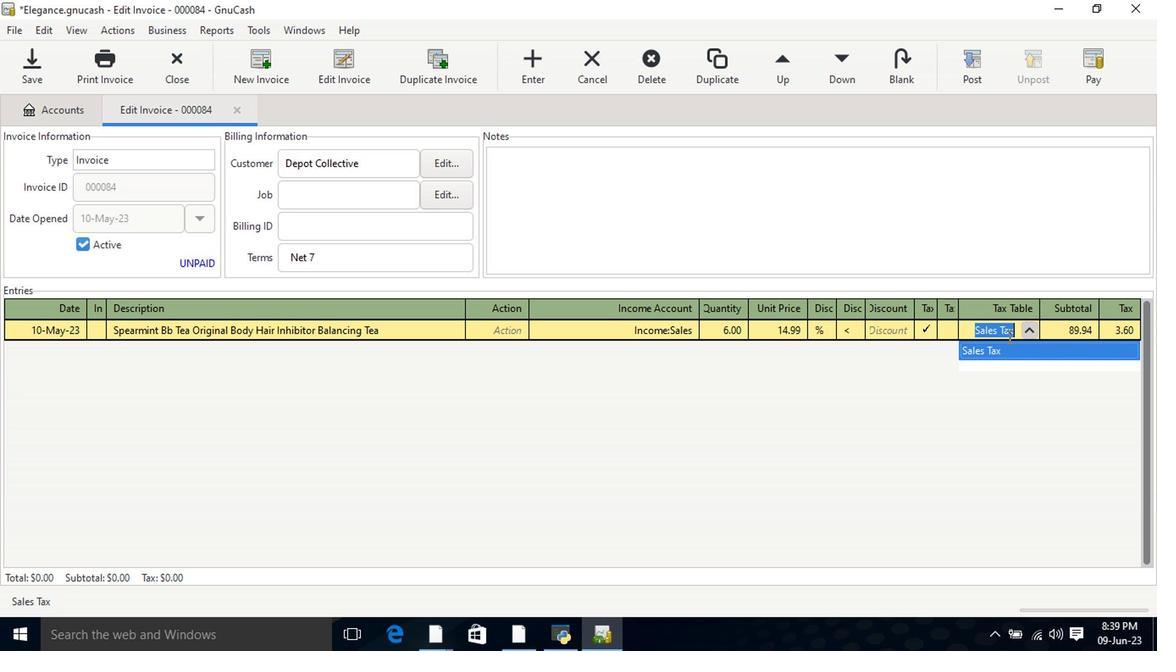 
Action: Key pressed <Key.tab>
Screenshot: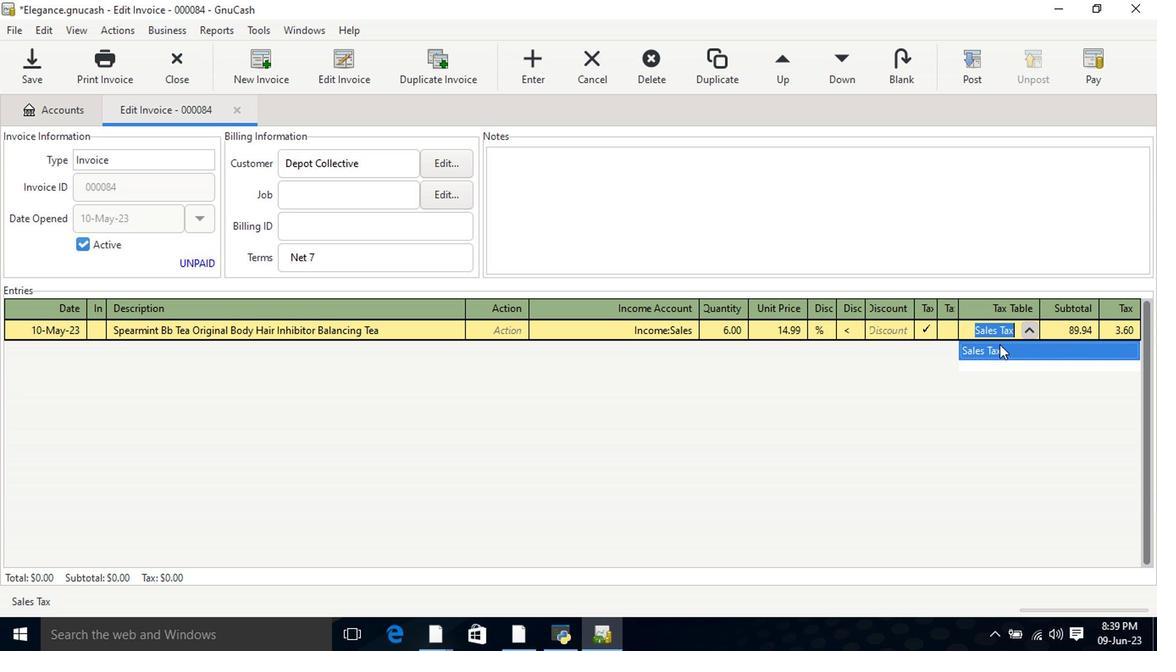 
Action: Mouse moved to (1034, 163)
Screenshot: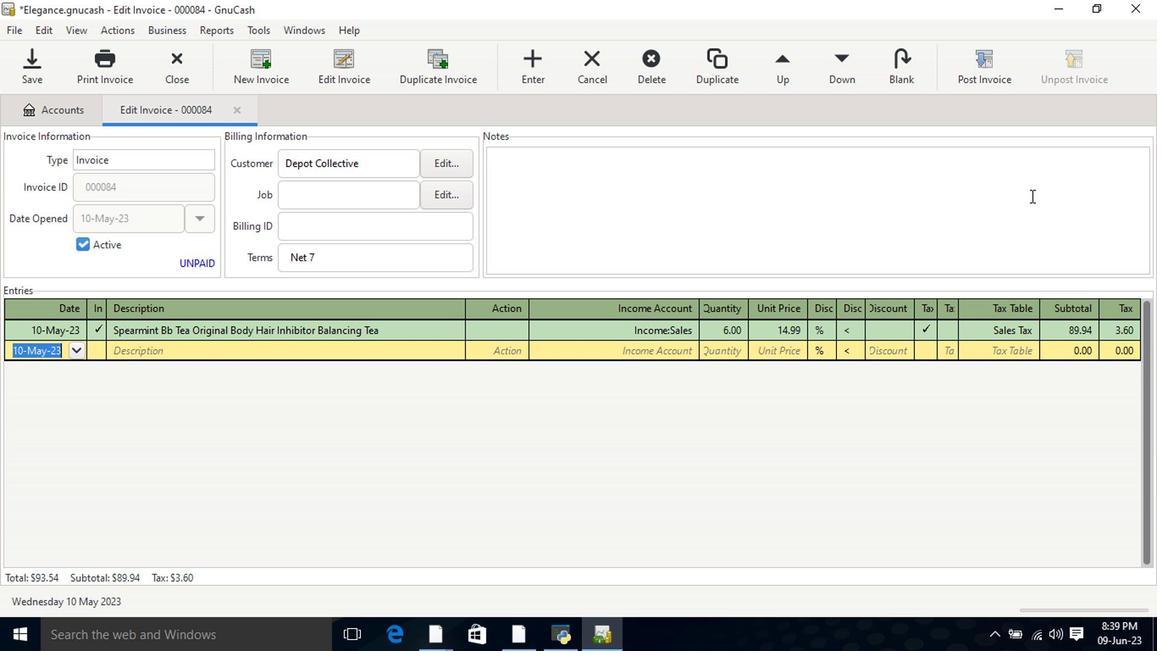 
Action: Key pressed <Key.tab>
Screenshot: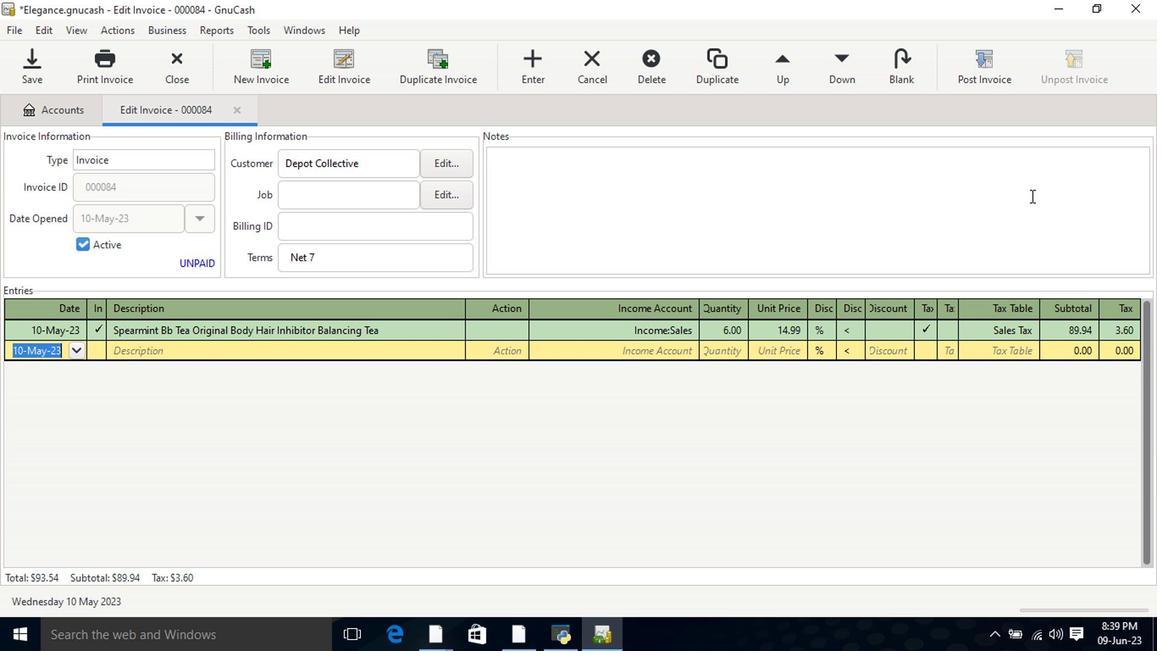 
Action: Mouse moved to (994, 86)
Screenshot: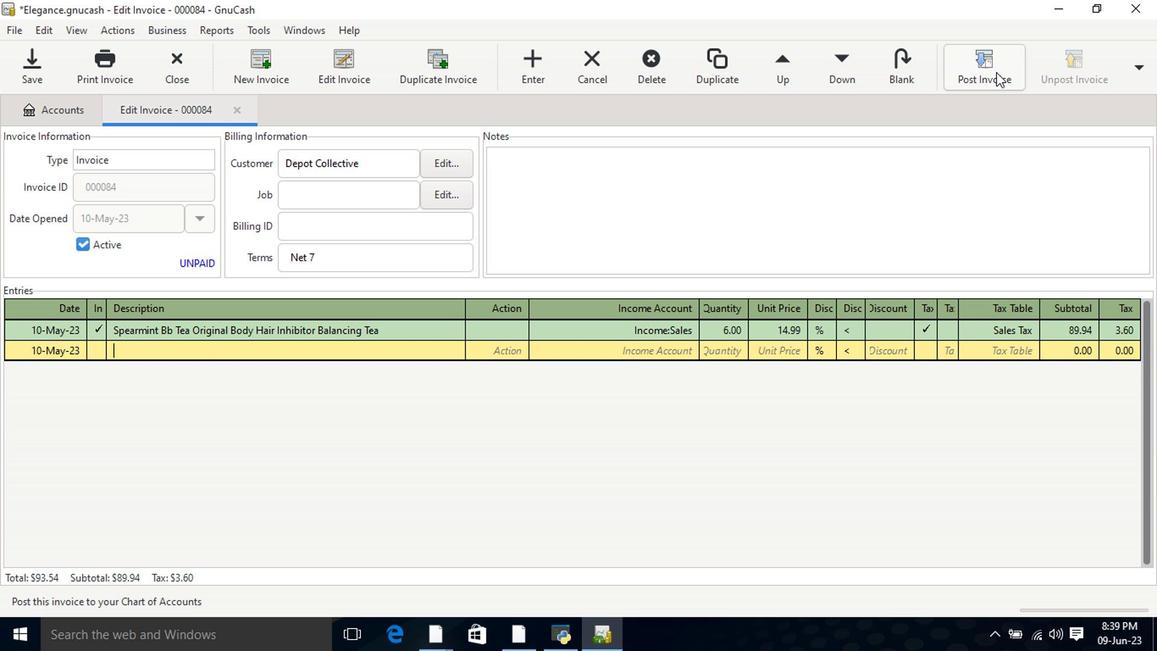 
Action: Mouse pressed left at (994, 86)
Screenshot: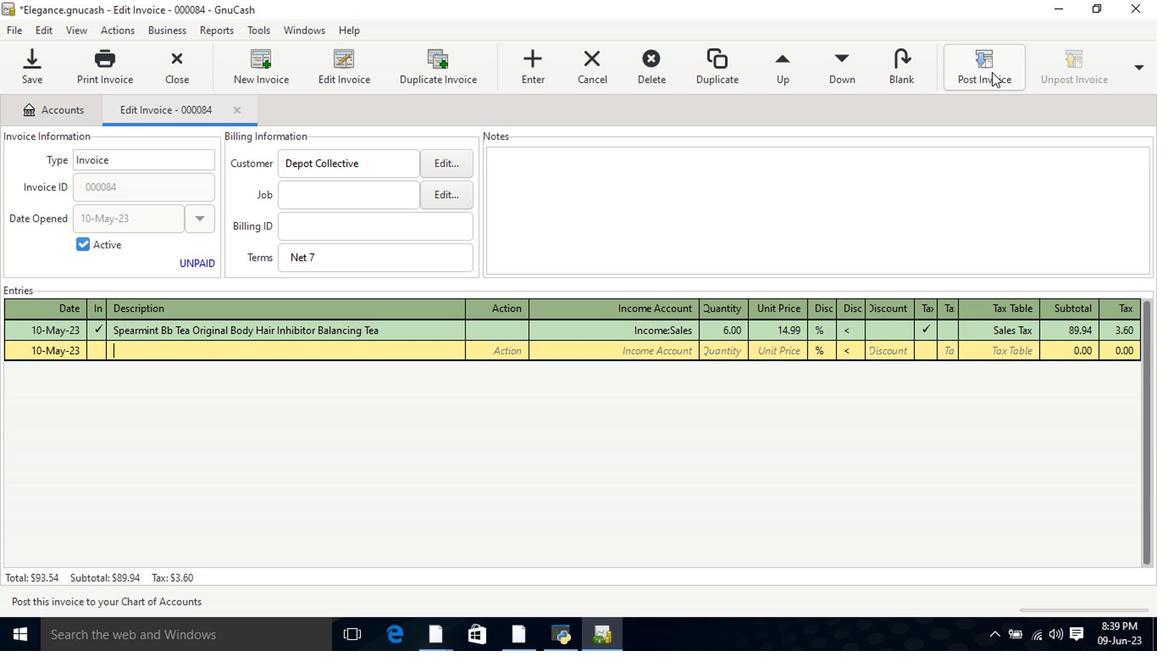 
Action: Mouse moved to (720, 285)
Screenshot: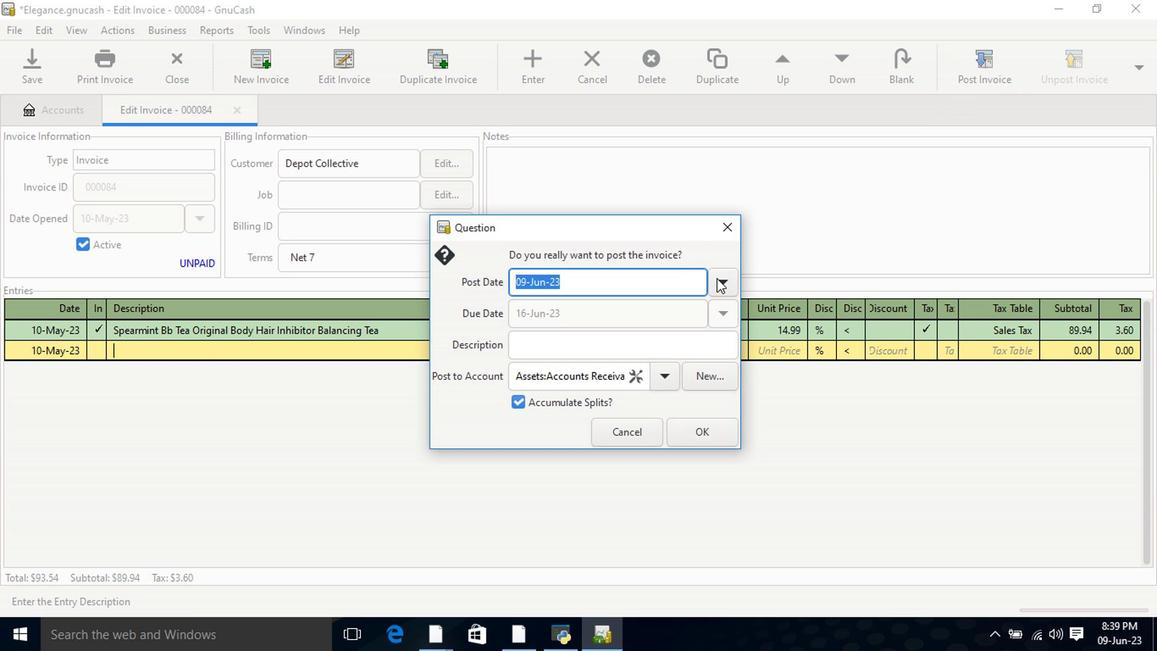 
Action: Mouse pressed left at (720, 285)
Screenshot: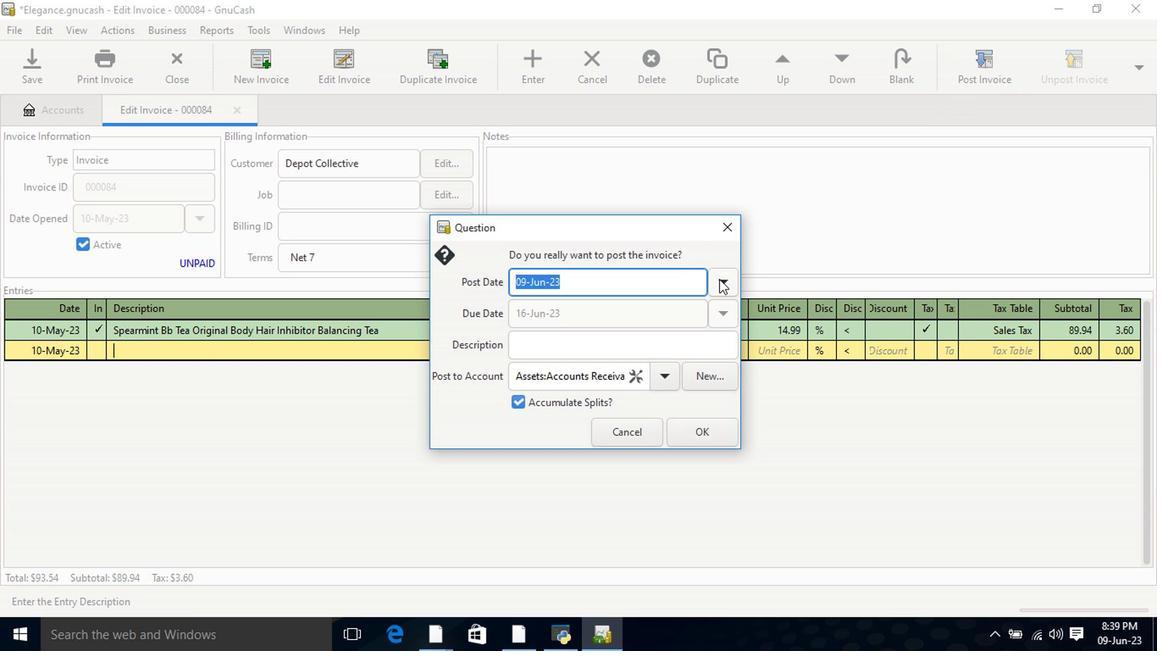 
Action: Mouse moved to (591, 314)
Screenshot: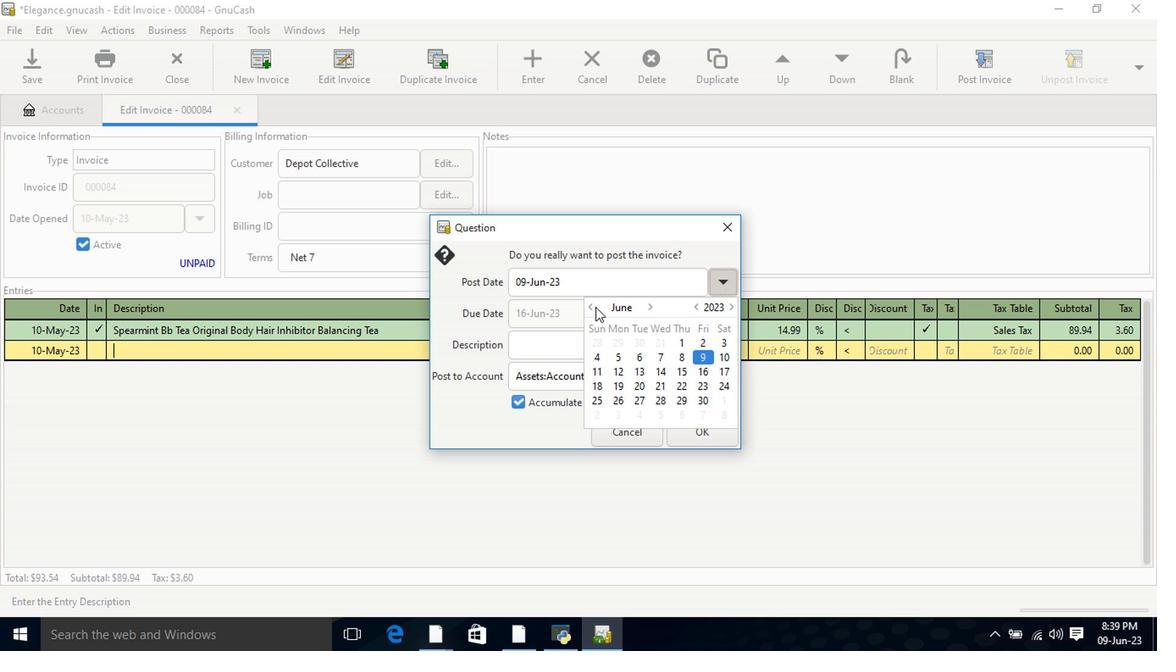 
Action: Mouse pressed left at (591, 314)
Screenshot: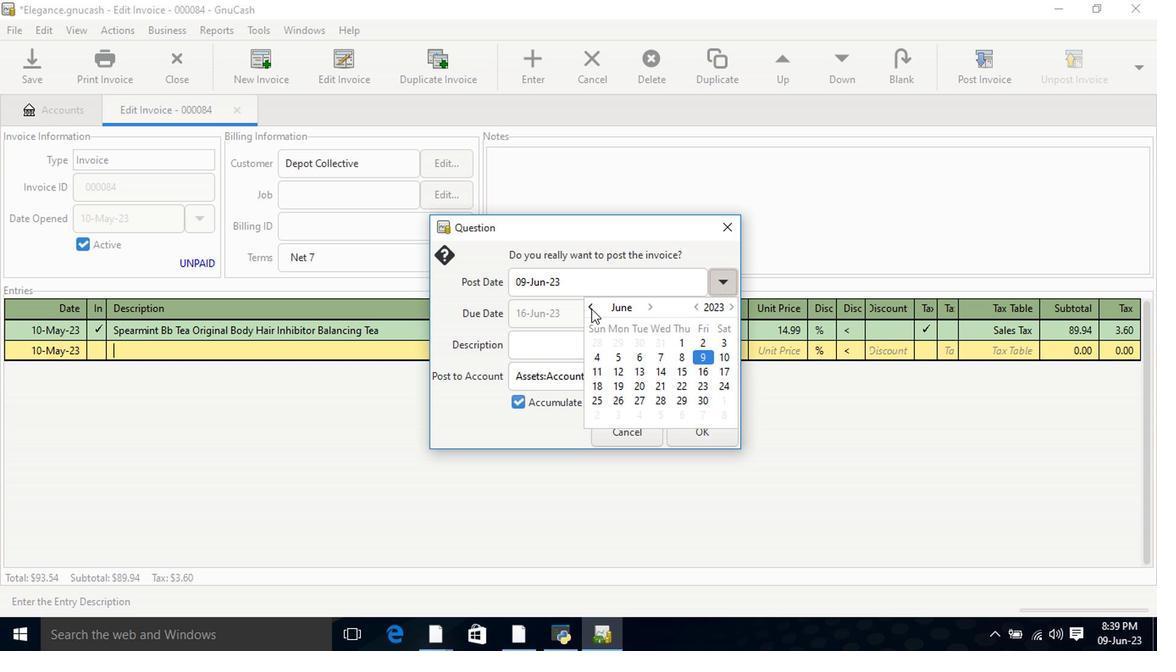 
Action: Mouse moved to (660, 362)
Screenshot: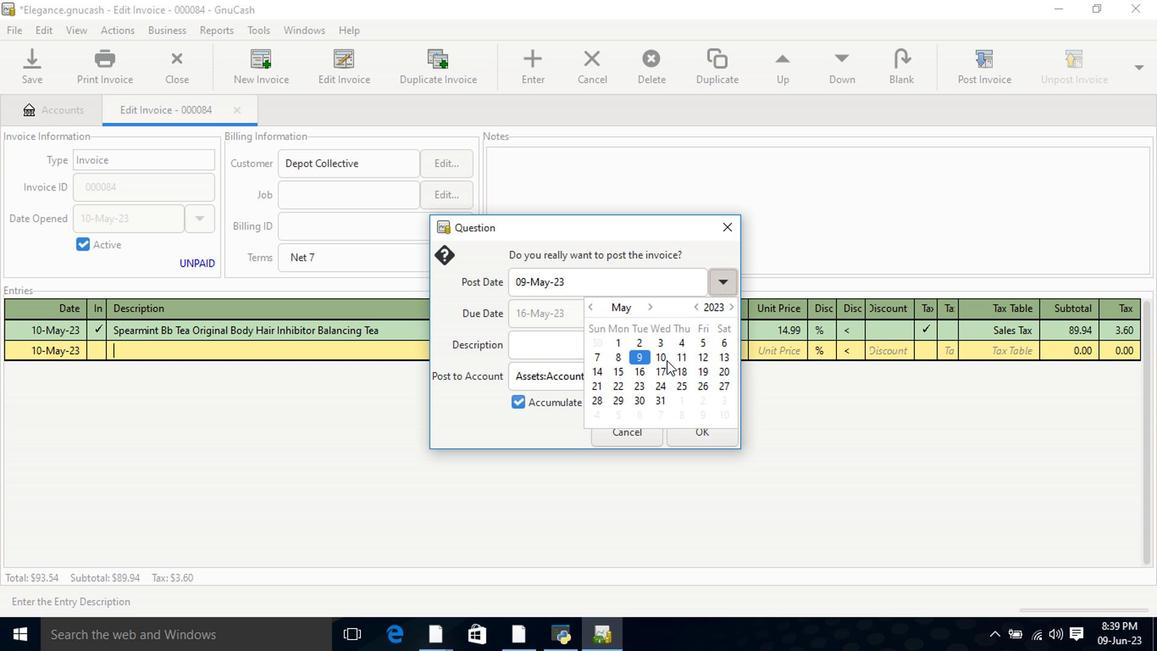 
Action: Mouse pressed left at (660, 362)
Screenshot: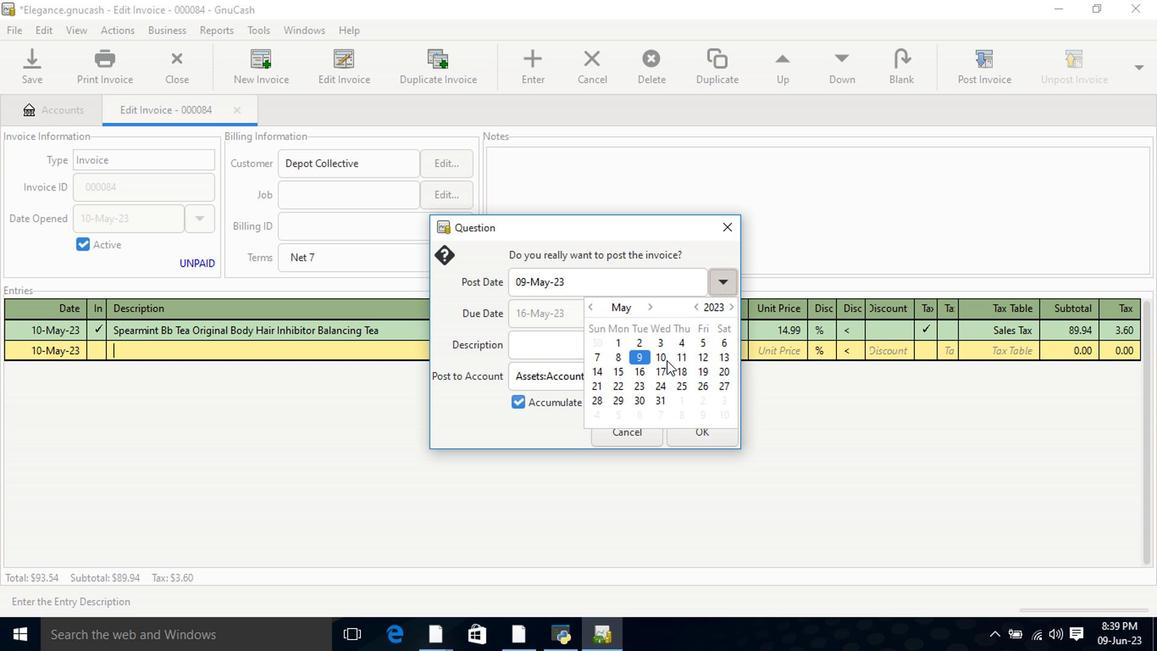 
Action: Mouse pressed left at (660, 362)
Screenshot: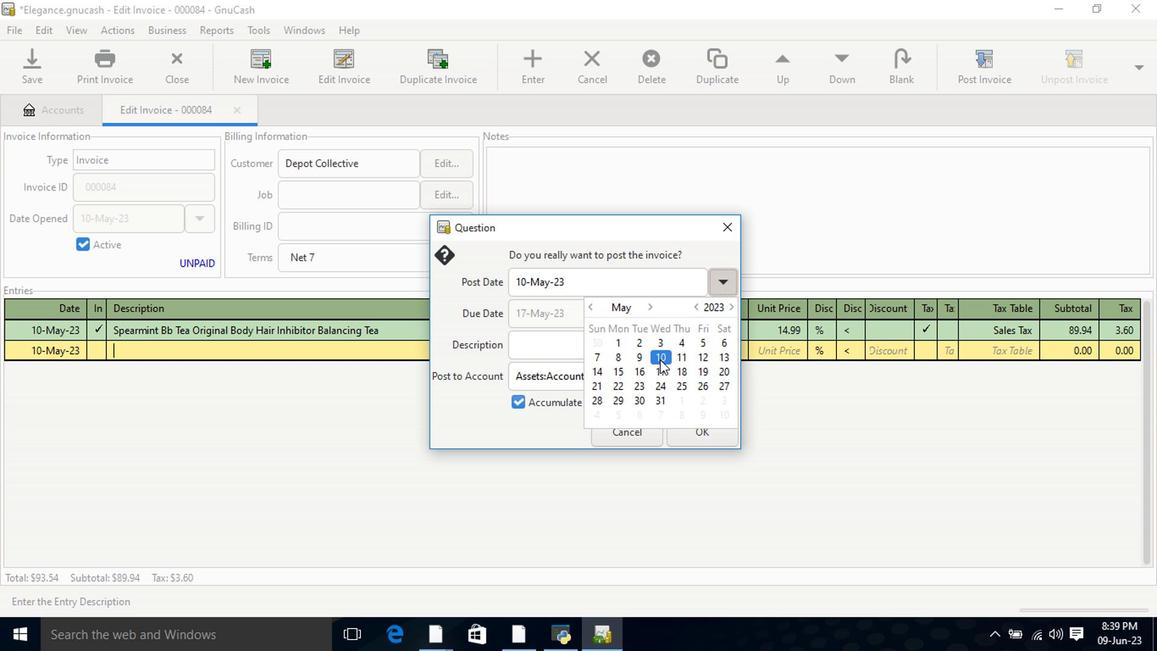 
Action: Mouse moved to (696, 433)
Screenshot: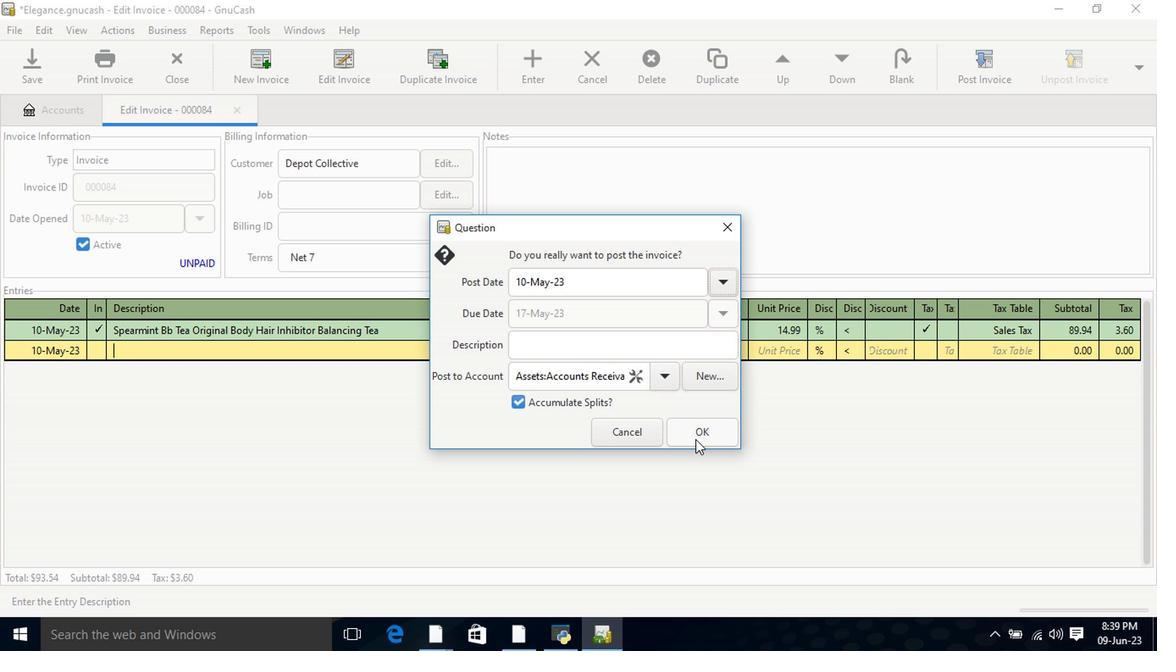 
Action: Mouse pressed left at (696, 433)
Screenshot: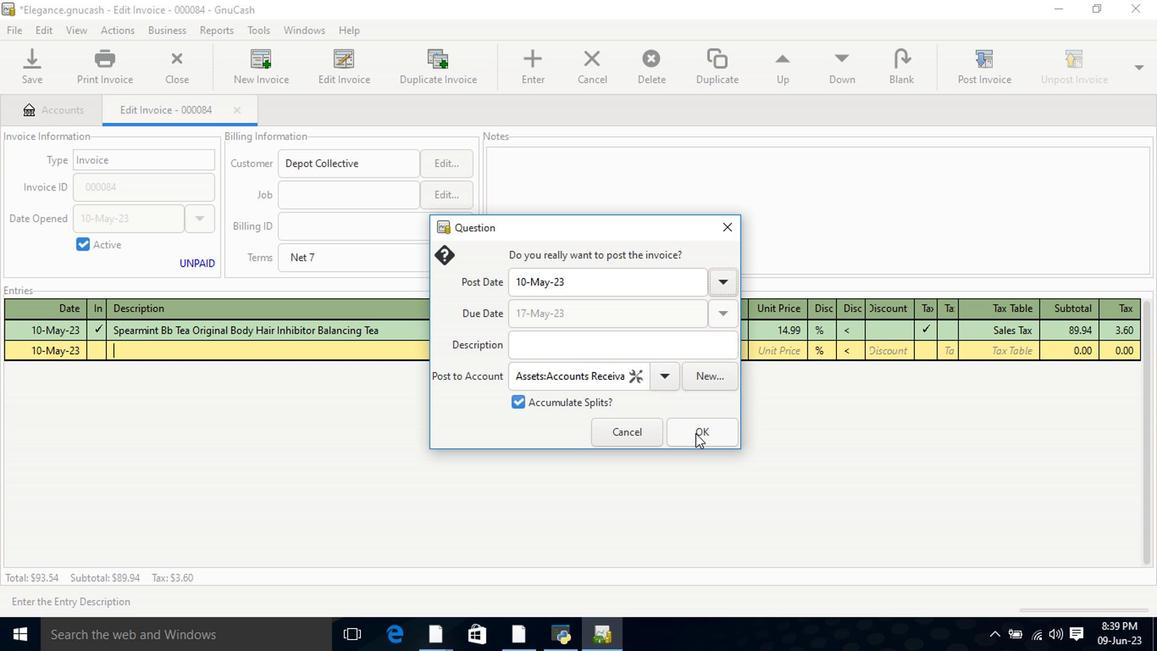 
Action: Mouse moved to (1085, 88)
Screenshot: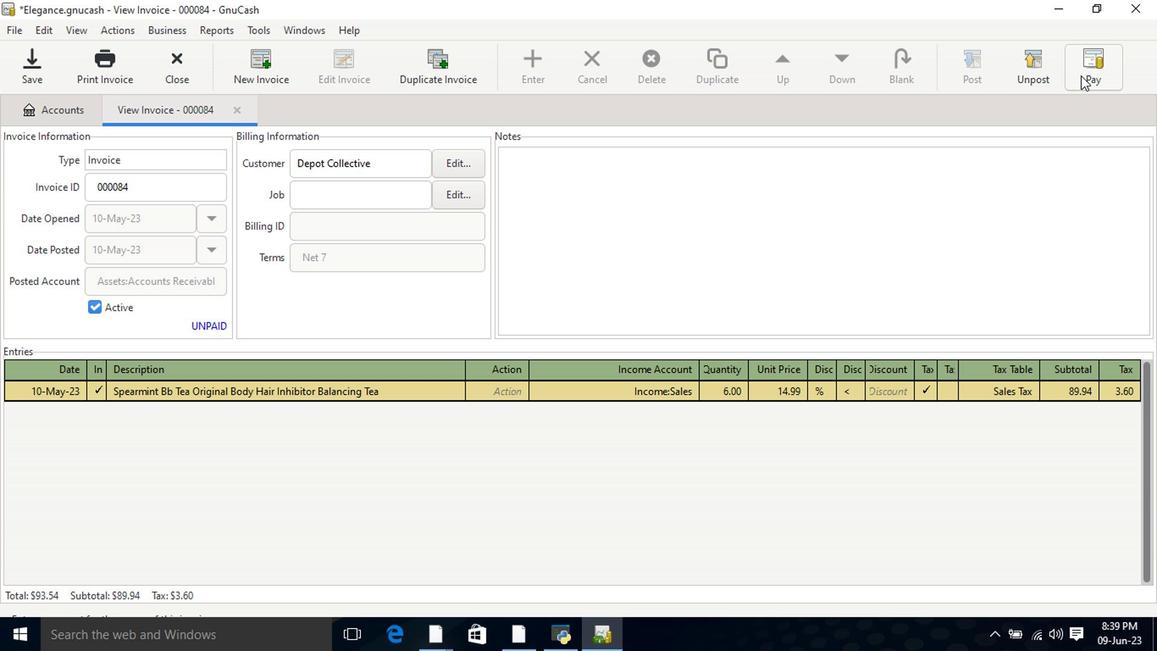 
Action: Mouse pressed left at (1085, 88)
Screenshot: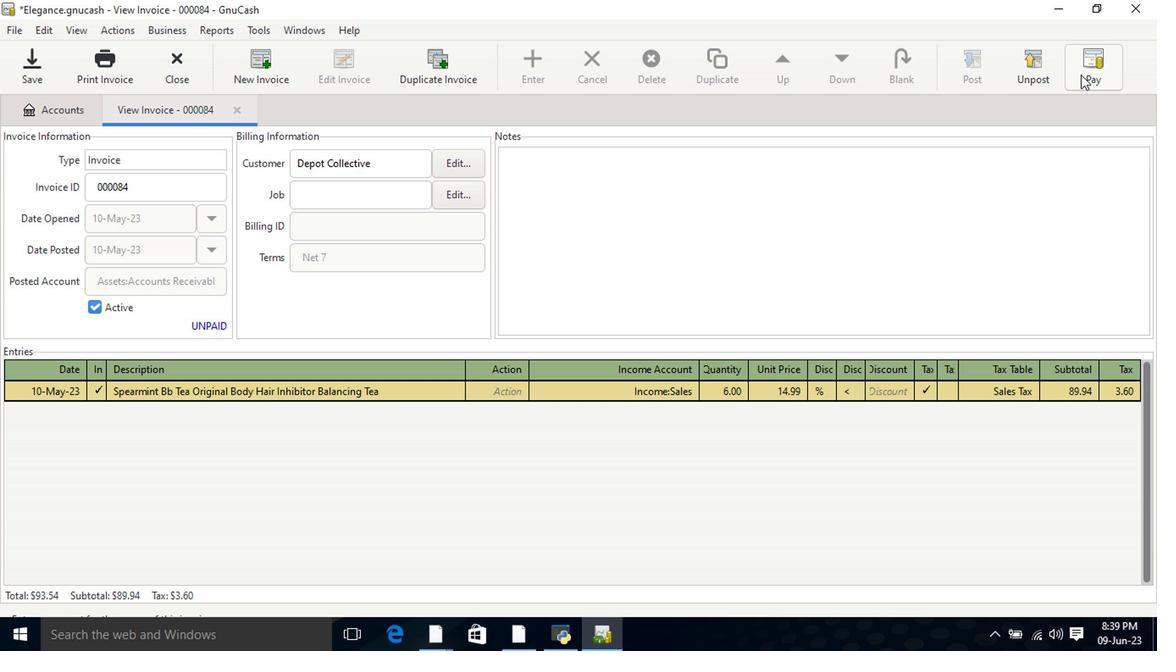 
Action: Mouse moved to (520, 344)
Screenshot: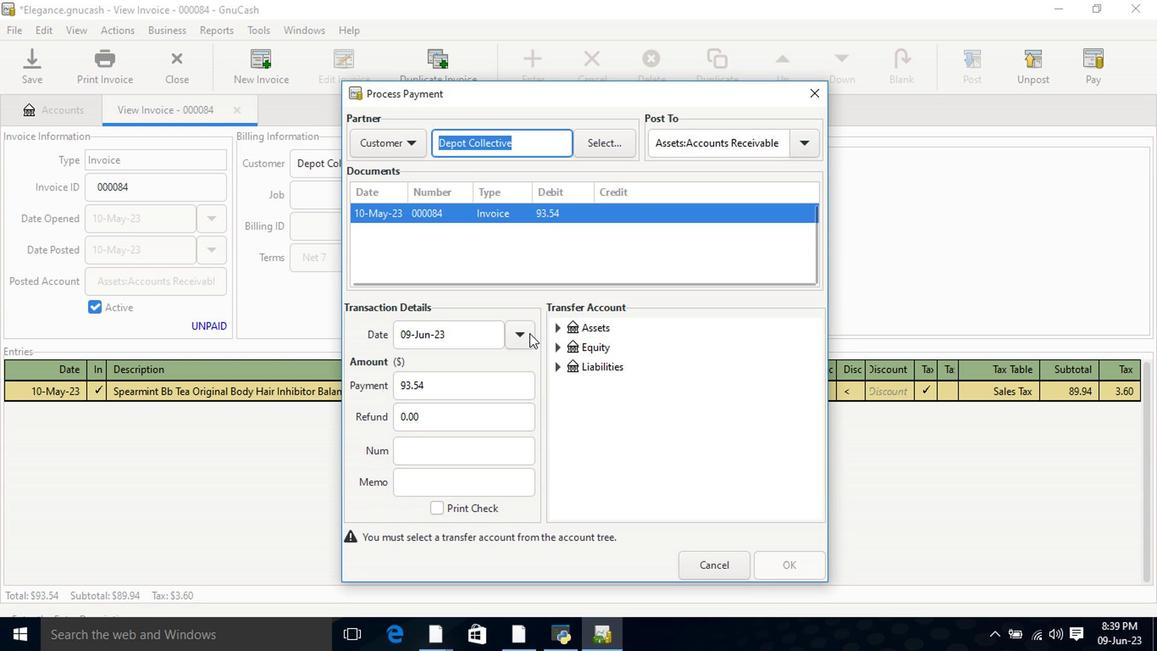 
Action: Mouse pressed left at (520, 344)
Screenshot: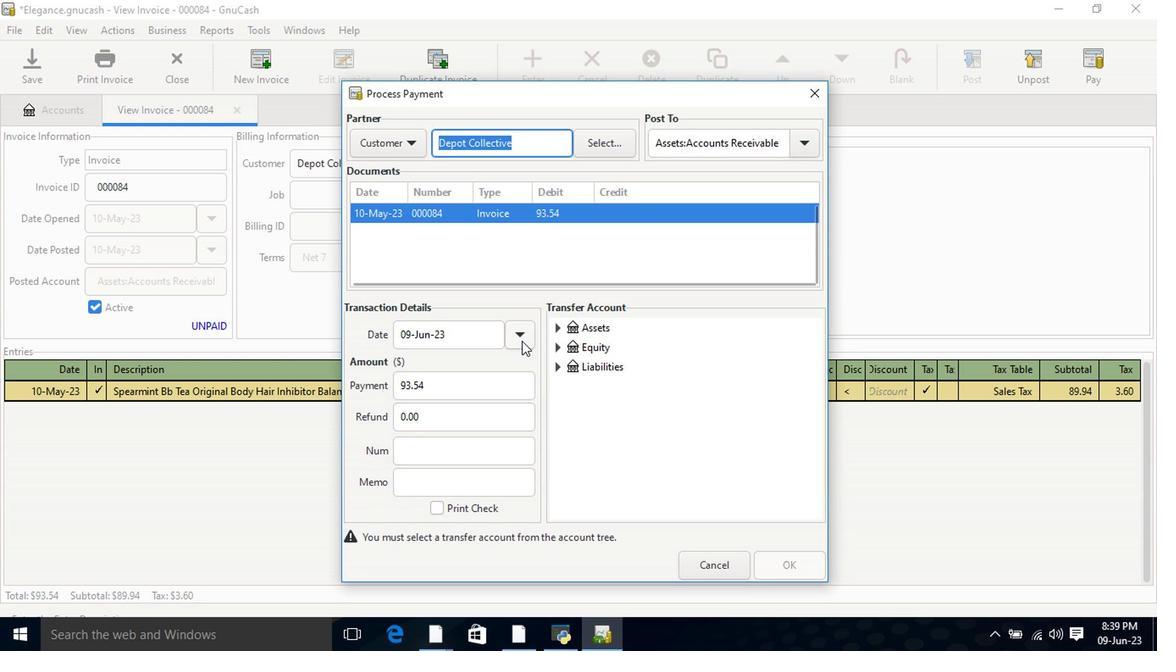 
Action: Mouse moved to (384, 365)
Screenshot: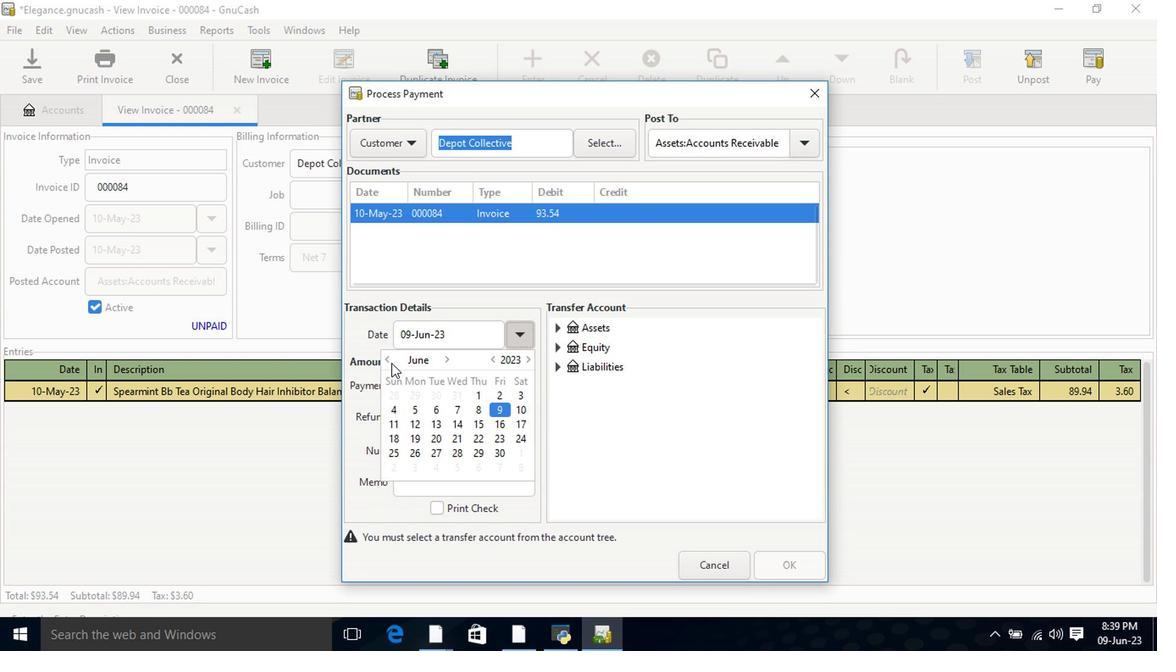 
Action: Mouse pressed left at (384, 365)
Screenshot: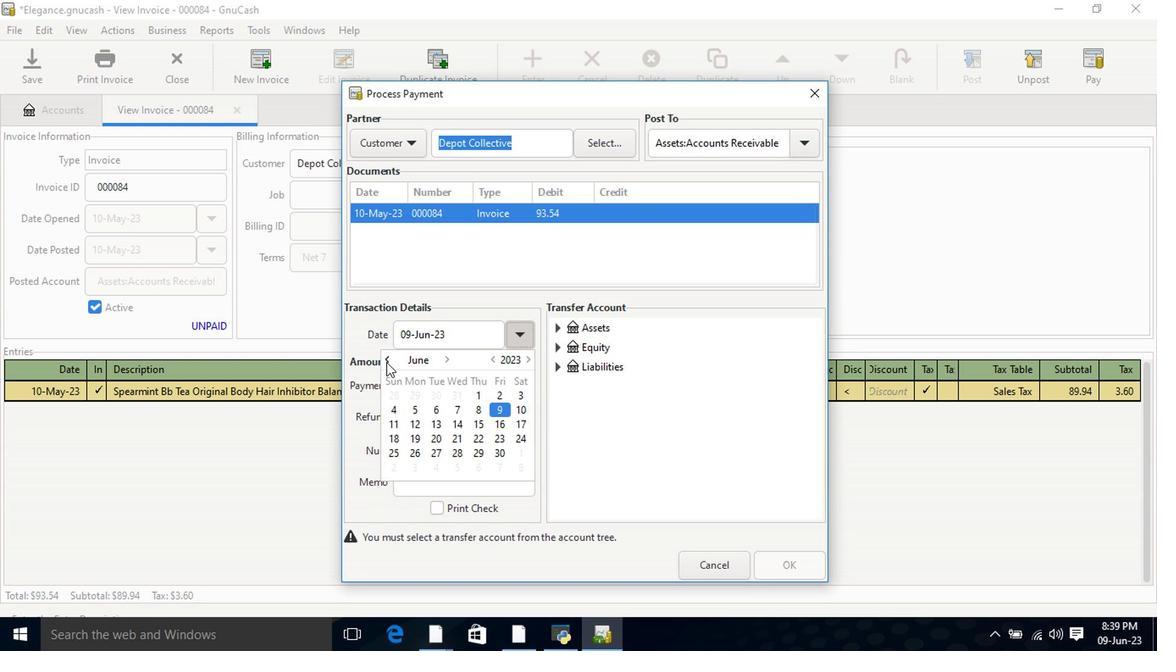 
Action: Mouse moved to (430, 425)
Screenshot: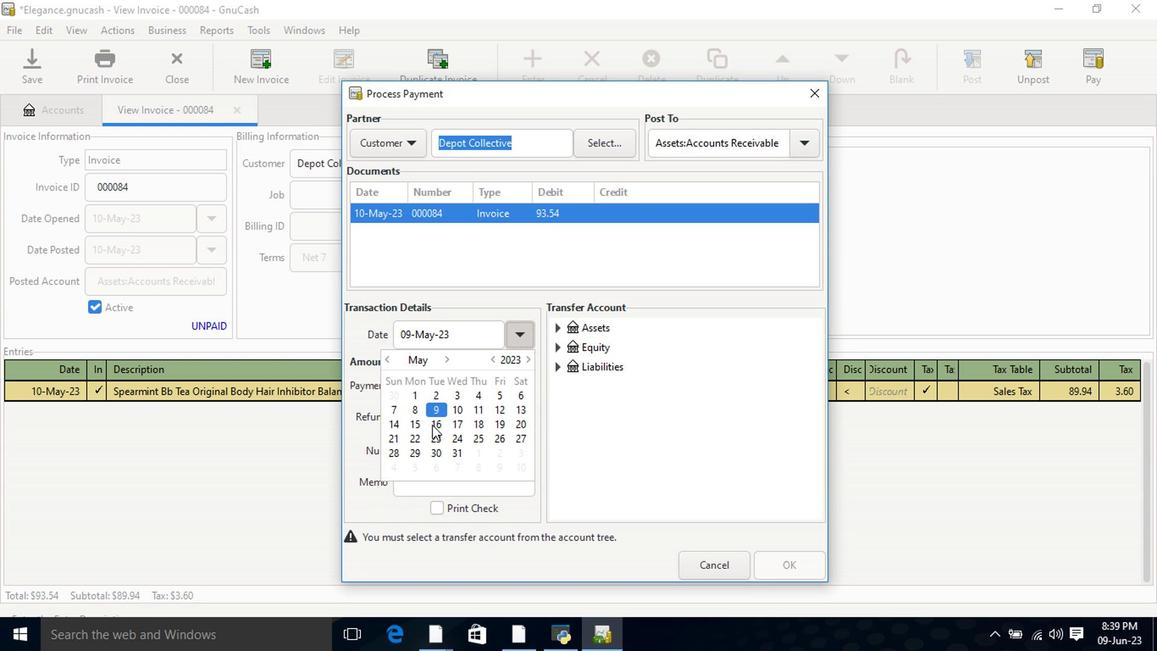 
Action: Mouse pressed left at (430, 425)
Screenshot: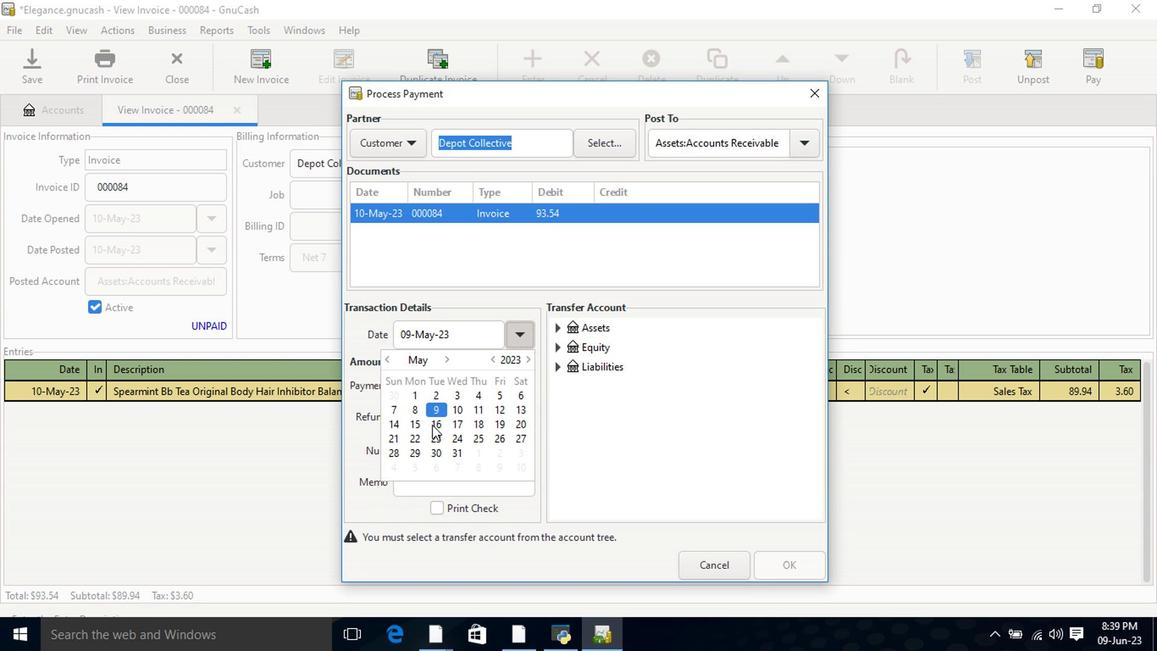 
Action: Mouse pressed left at (430, 425)
Screenshot: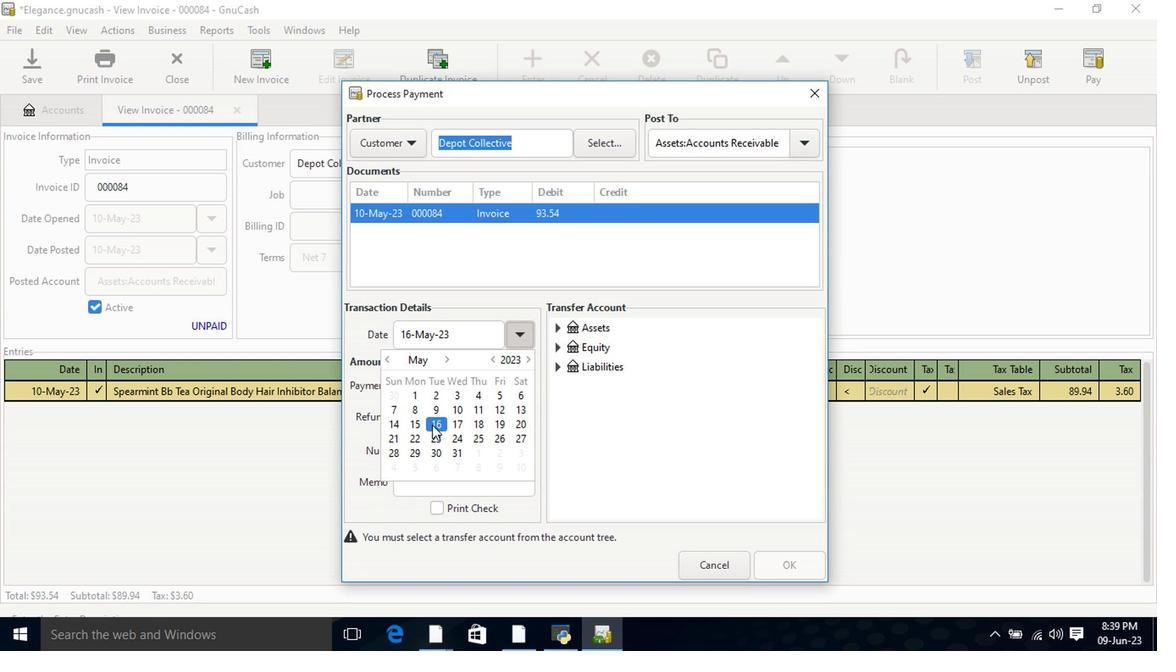 
Action: Mouse moved to (560, 331)
Screenshot: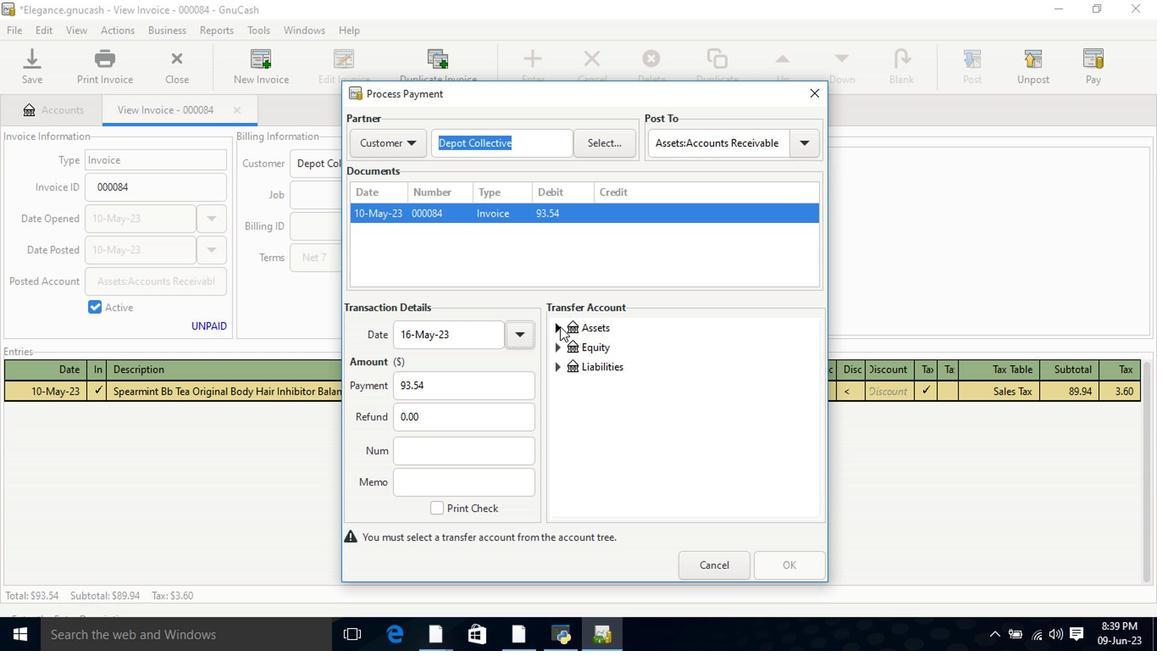 
Action: Mouse pressed left at (560, 331)
Screenshot: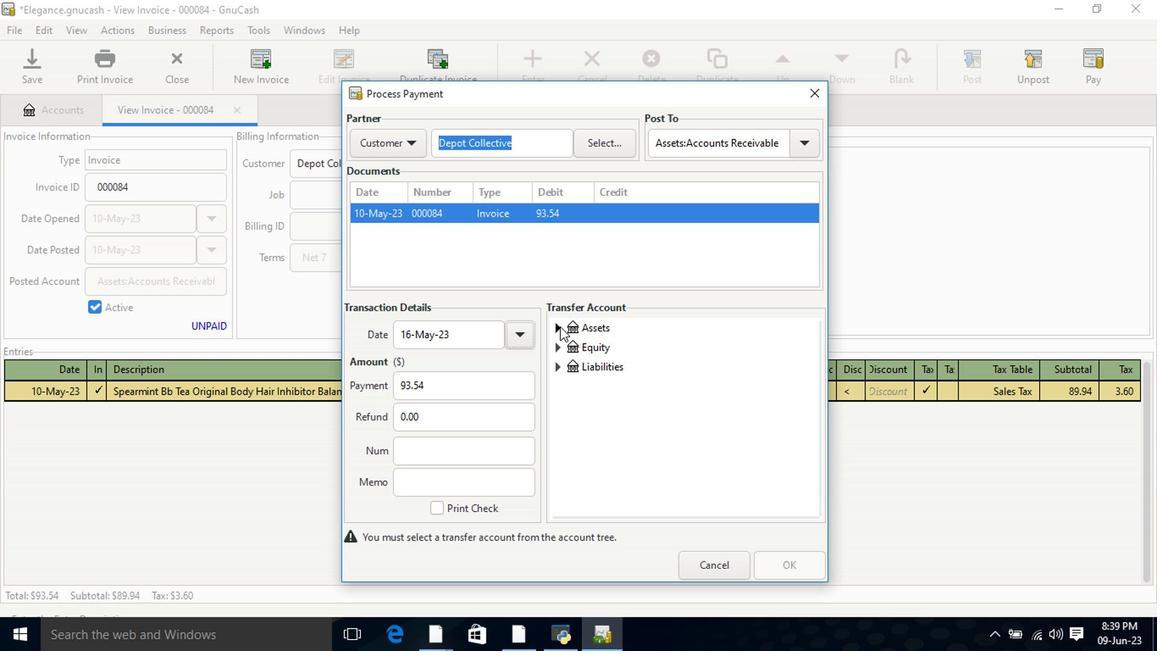 
Action: Mouse moved to (572, 348)
Screenshot: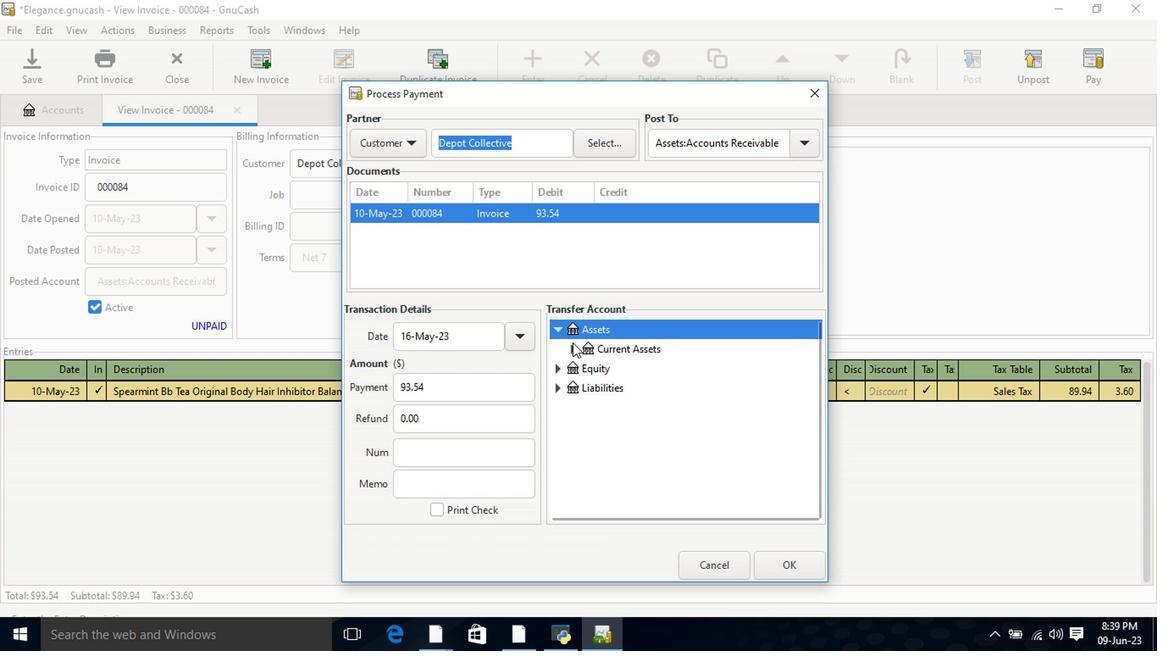 
Action: Mouse pressed left at (572, 348)
Screenshot: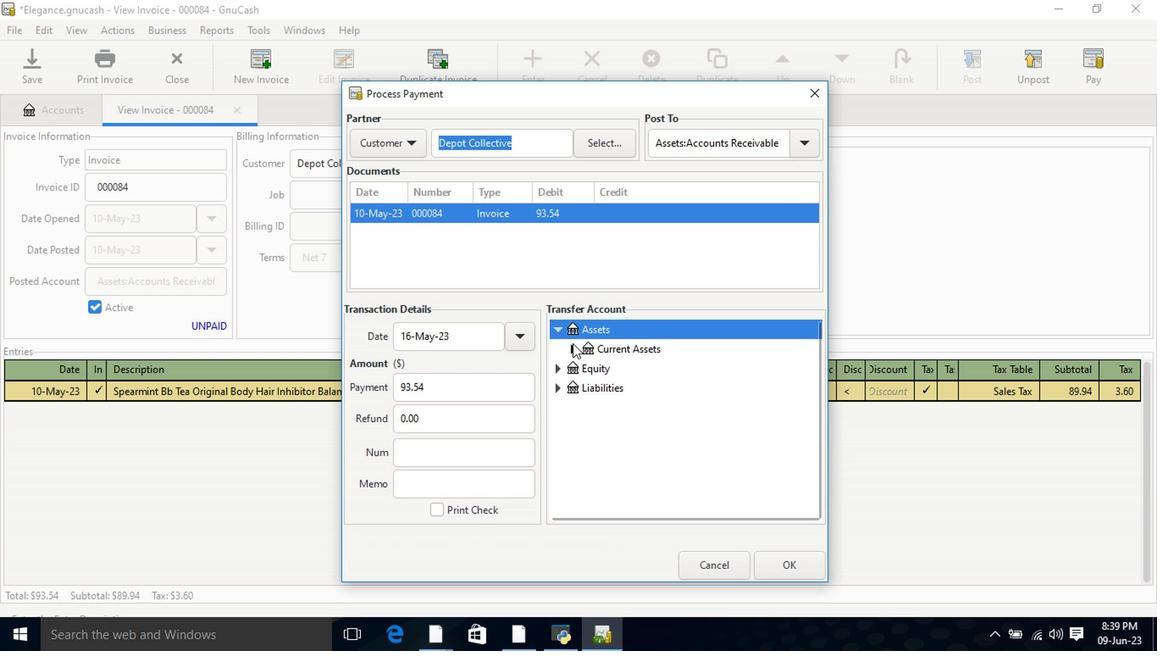 
Action: Mouse moved to (619, 373)
Screenshot: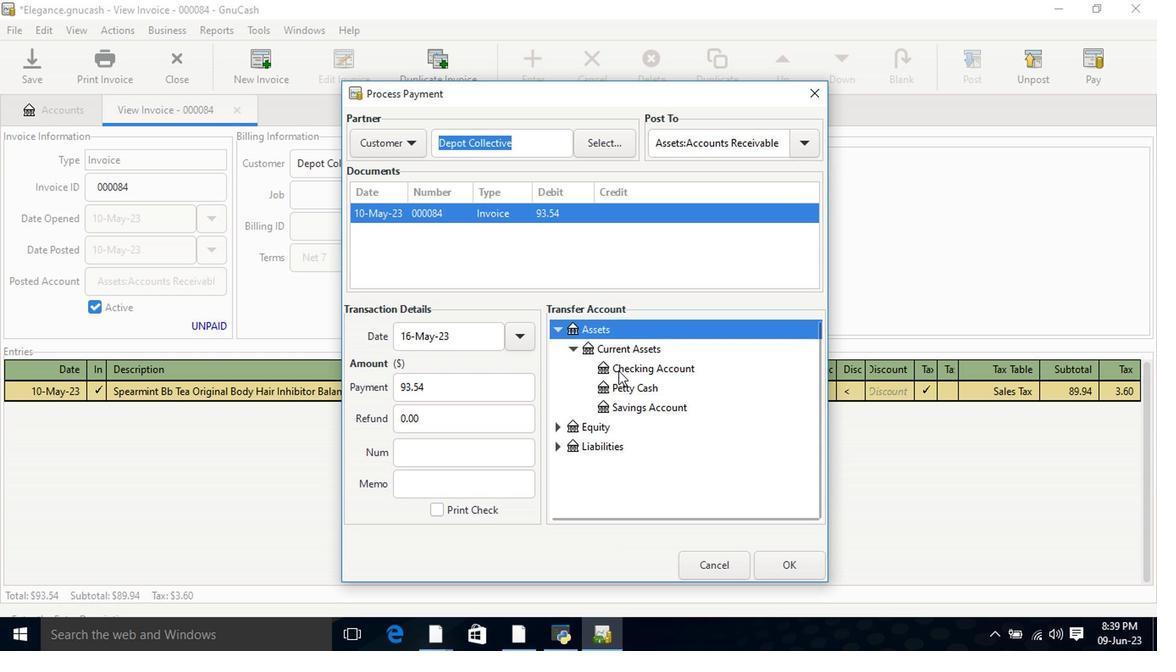 
Action: Mouse pressed left at (619, 373)
Screenshot: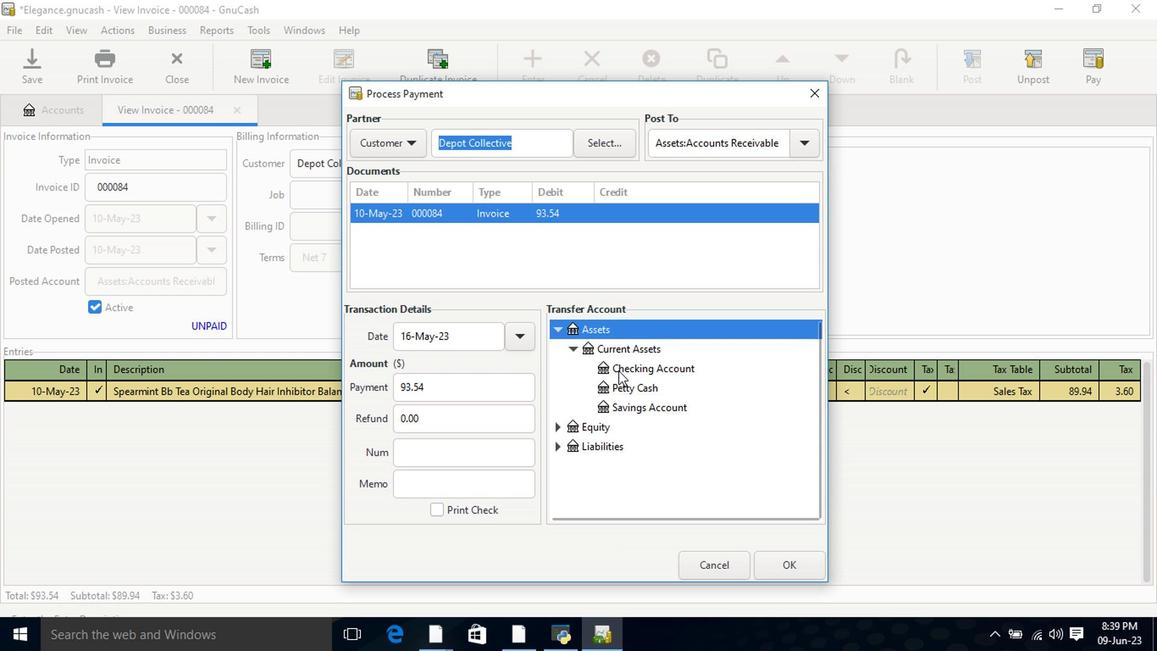 
Action: Mouse moved to (790, 564)
Screenshot: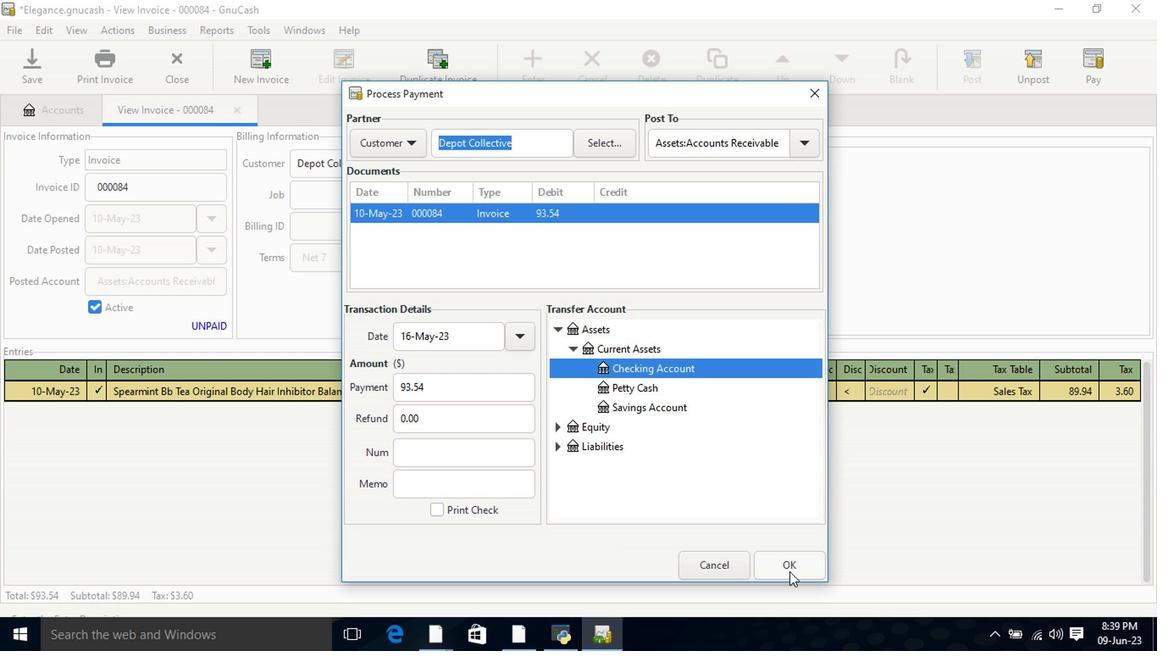 
Action: Mouse pressed left at (790, 564)
Screenshot: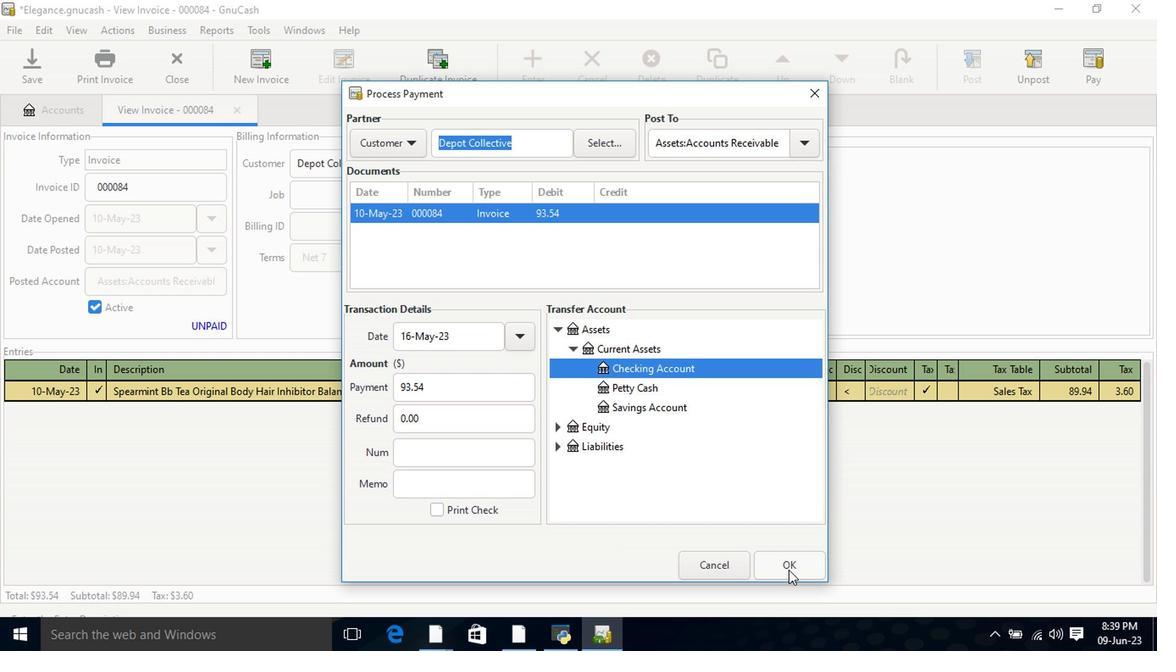 
Action: Mouse moved to (109, 83)
Screenshot: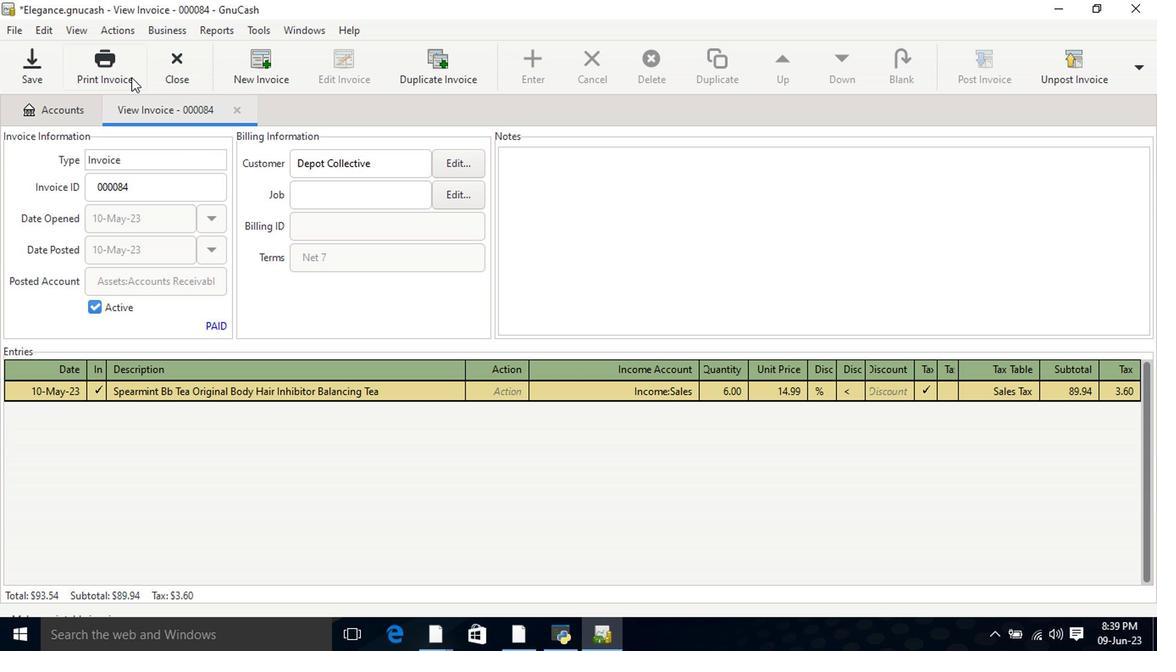
Action: Mouse pressed left at (109, 83)
Screenshot: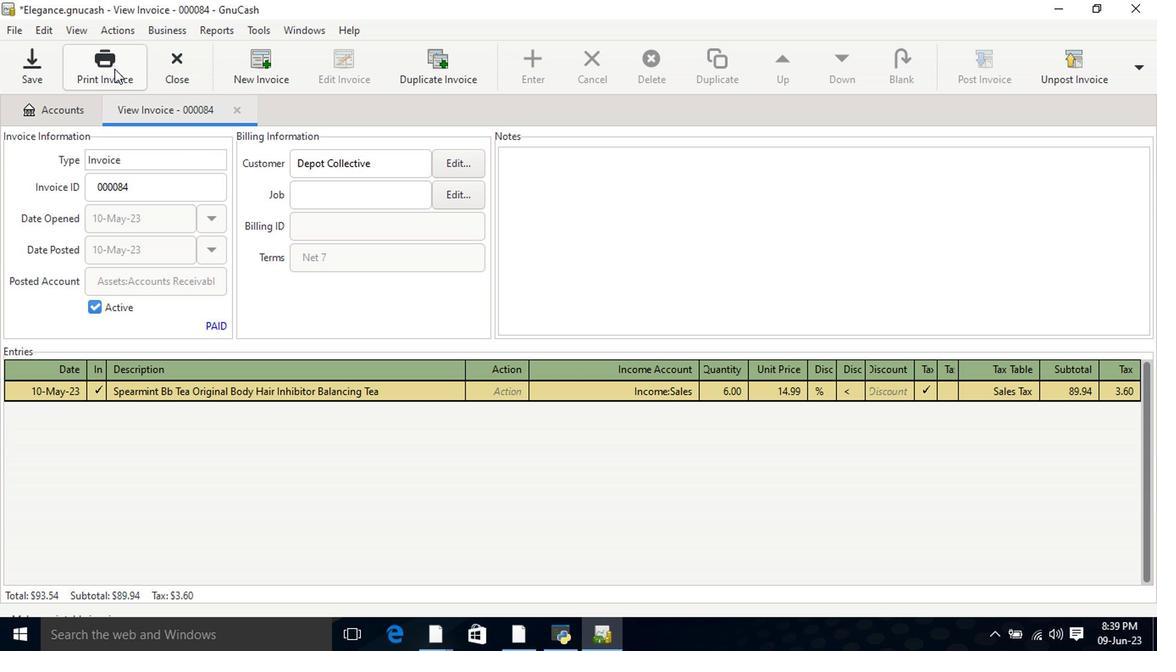 
Action: Mouse moved to (797, 79)
Screenshot: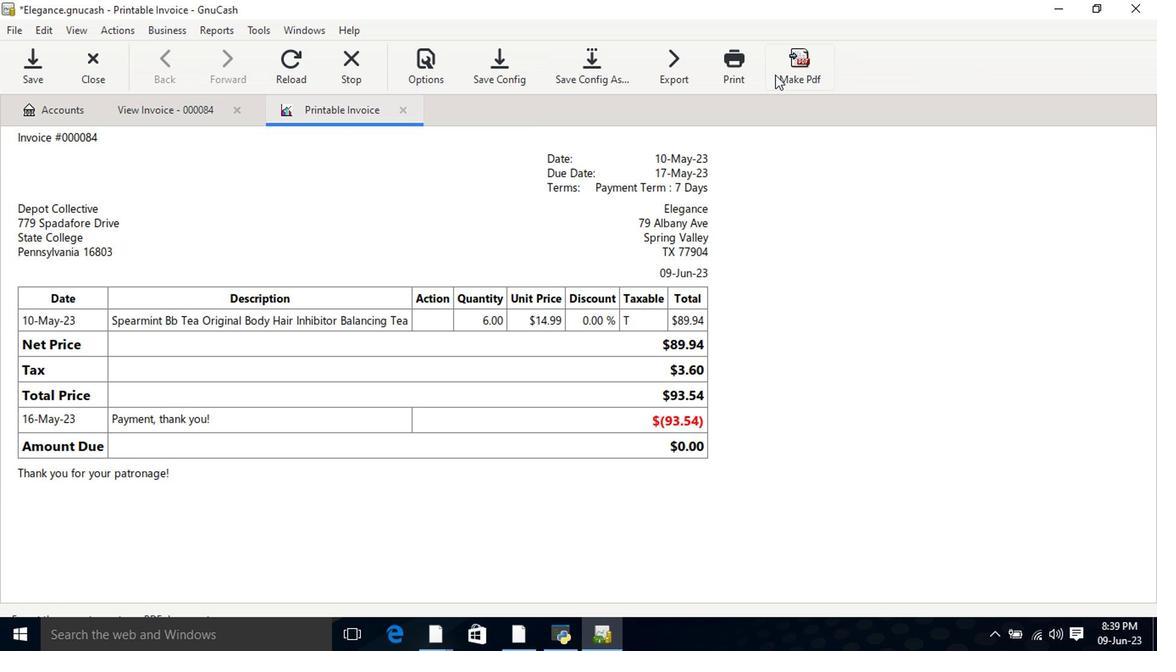 
Action: Mouse pressed left at (797, 79)
Screenshot: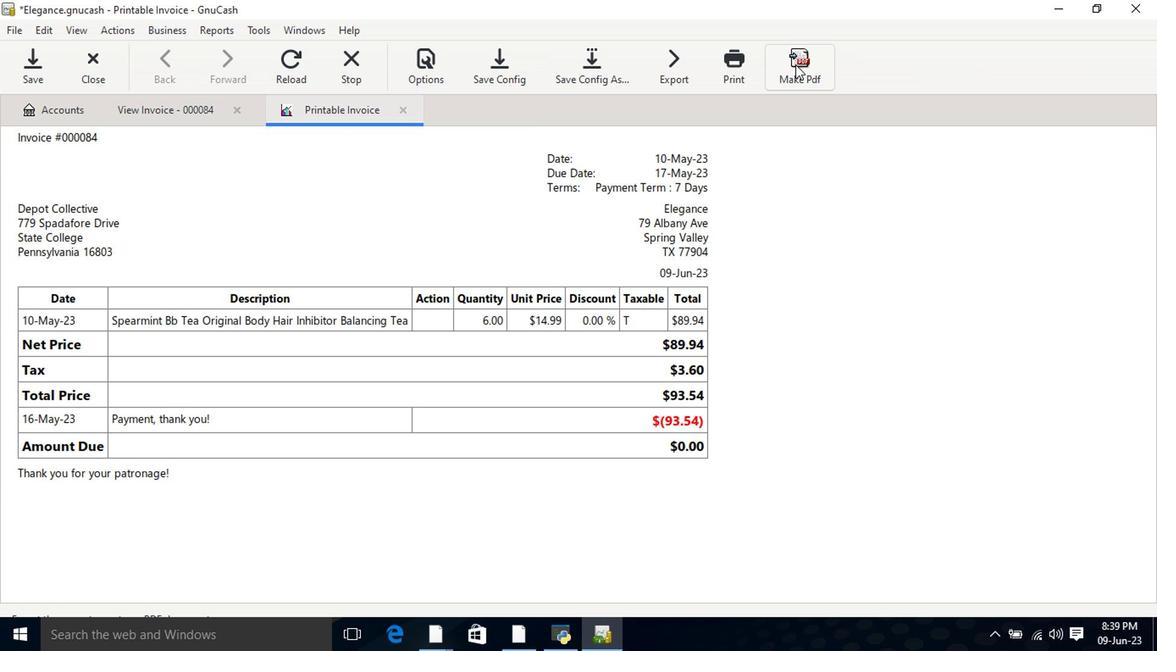 
Action: Mouse moved to (732, 544)
Screenshot: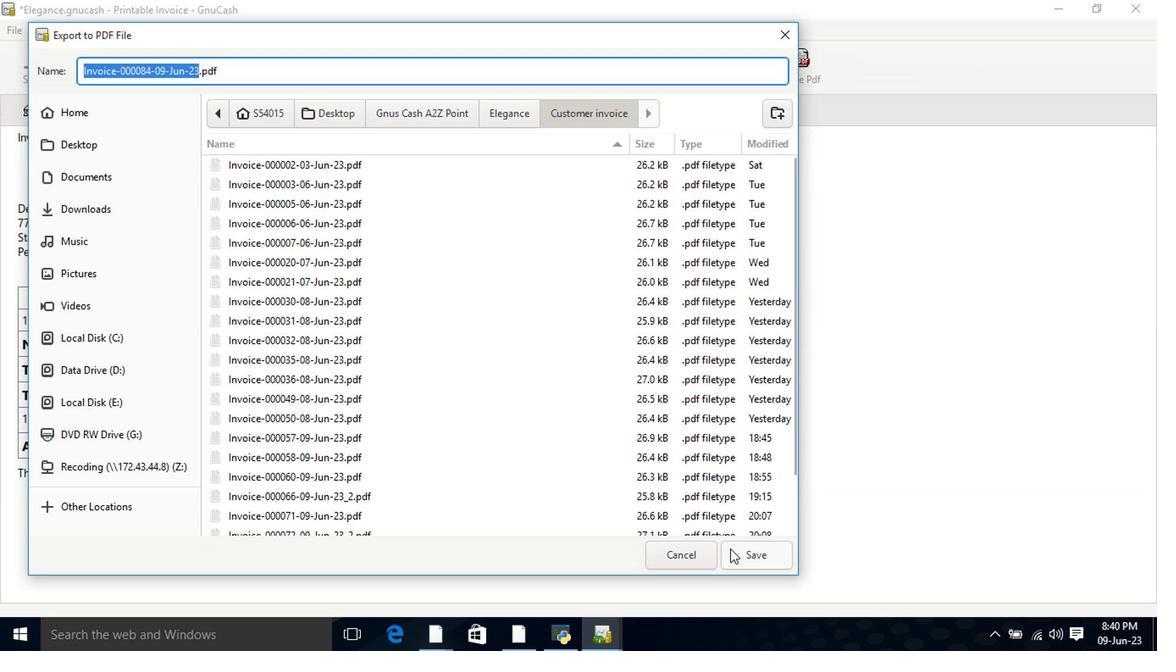 
Action: Mouse pressed left at (732, 544)
Screenshot: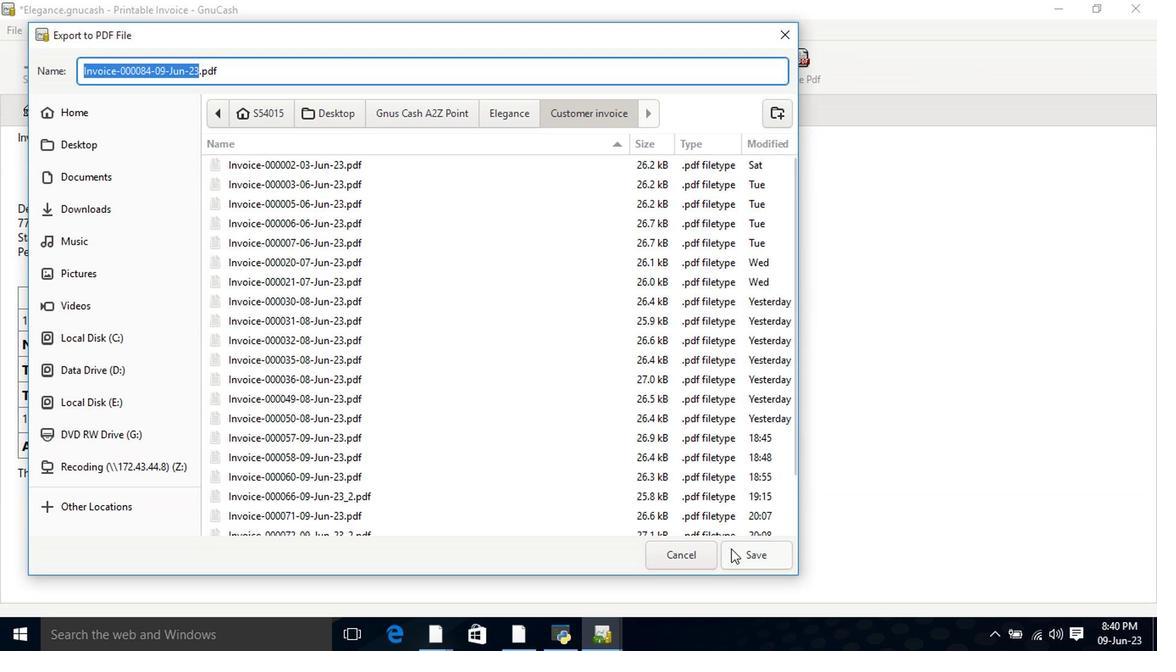 
Action: Mouse moved to (732, 534)
Screenshot: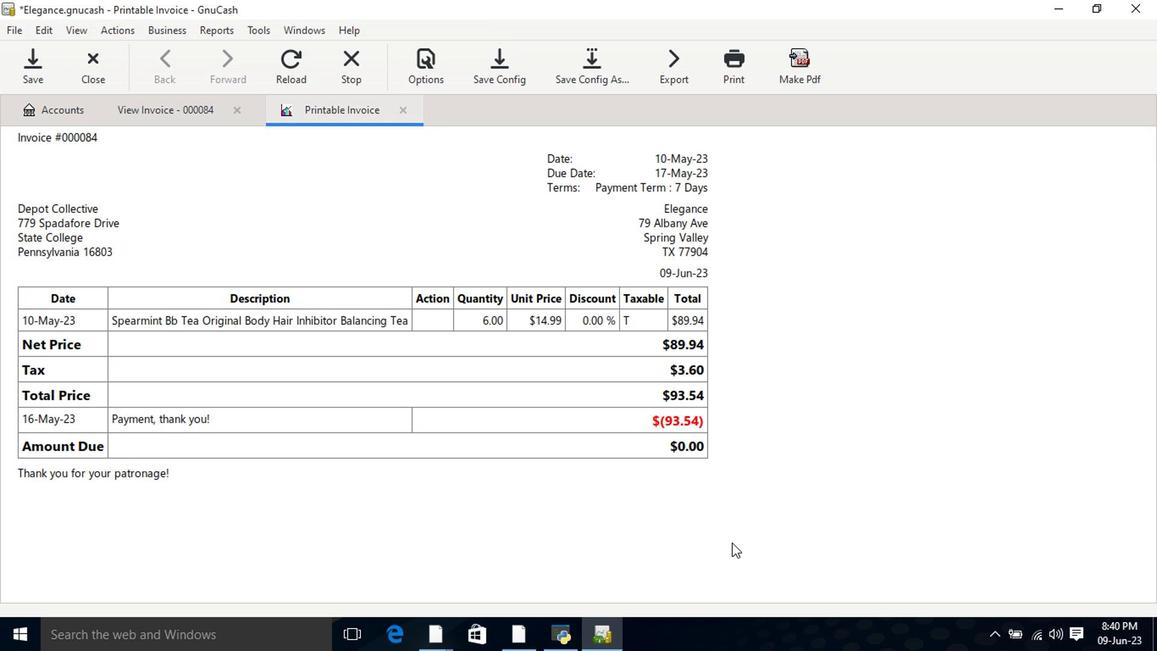 
